 Task: Open Card Card0000000071 in Board Board0000000018 in Workspace WS0000000006 in Trello. Add Member ayush98111@gmail.com to Card Card0000000071 in Board Board0000000018 in Workspace WS0000000006 in Trello. Add Orange Label titled Label0000000071 to Card Card0000000071 in Board Board0000000018 in Workspace WS0000000006 in Trello. Add Checklist CL0000000071 to Card Card0000000071 in Board Board0000000018 in Workspace WS0000000006 in Trello. Add Dates with Start Date as Oct 01 2023 and Due Date as Oct 31 2023 to Card Card0000000071 in Board Board0000000018 in Workspace WS0000000006 in Trello
Action: Mouse moved to (392, 454)
Screenshot: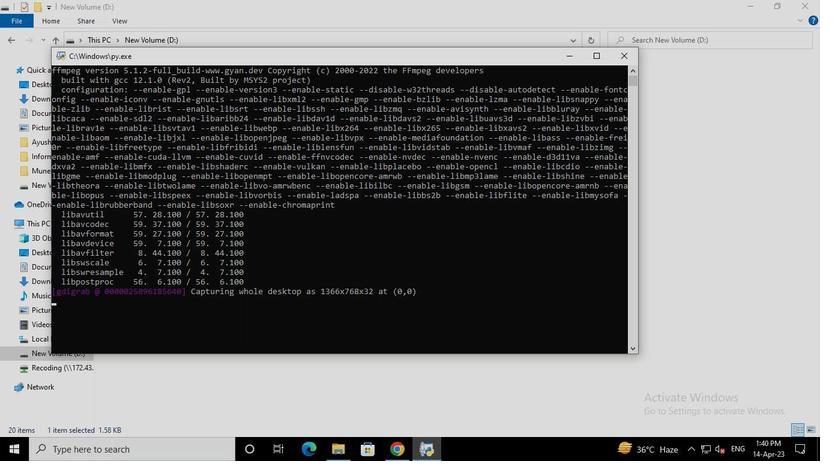 
Action: Mouse pressed left at (392, 454)
Screenshot: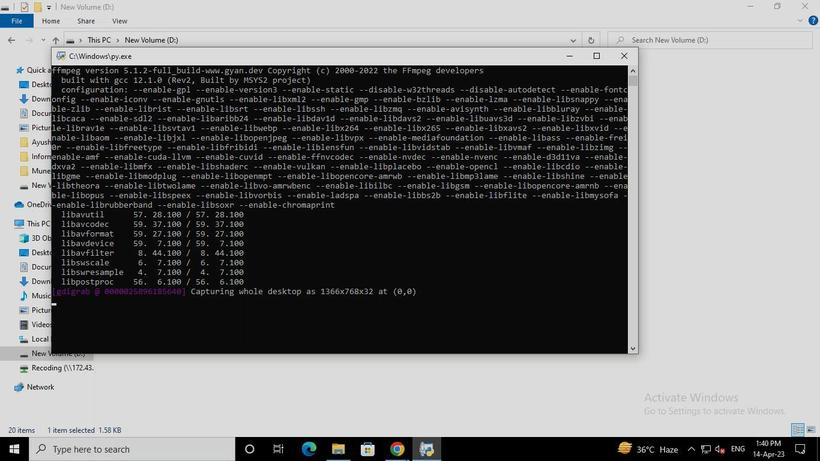
Action: Mouse moved to (406, 322)
Screenshot: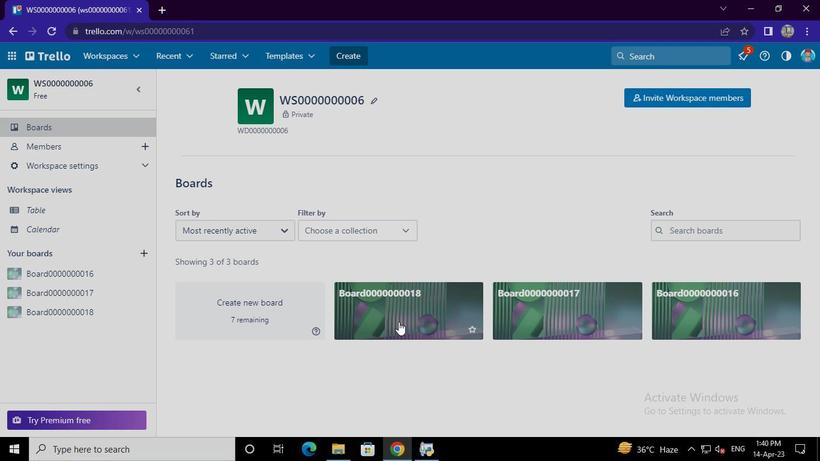 
Action: Mouse pressed left at (406, 322)
Screenshot: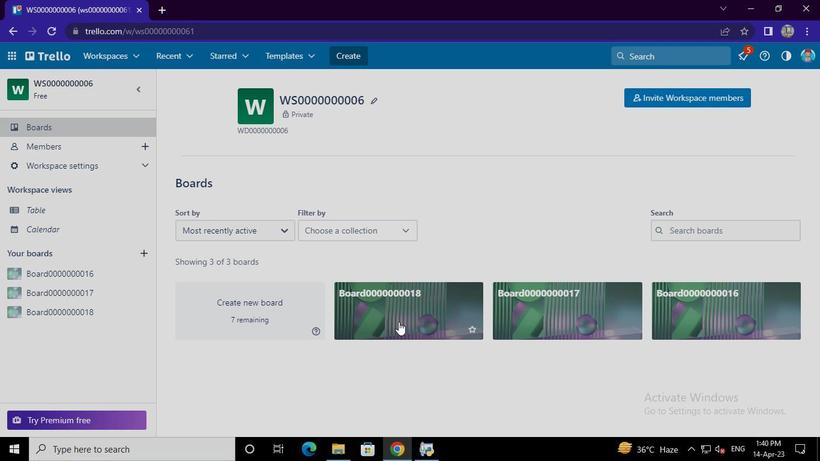 
Action: Mouse moved to (310, 343)
Screenshot: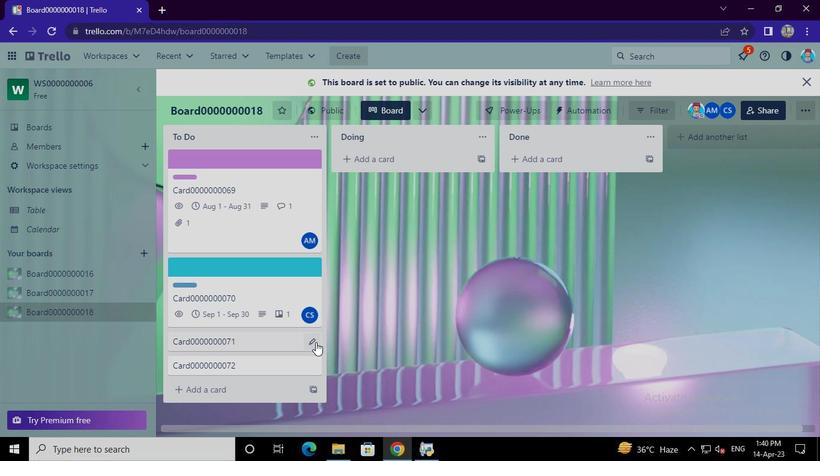 
Action: Mouse pressed left at (310, 343)
Screenshot: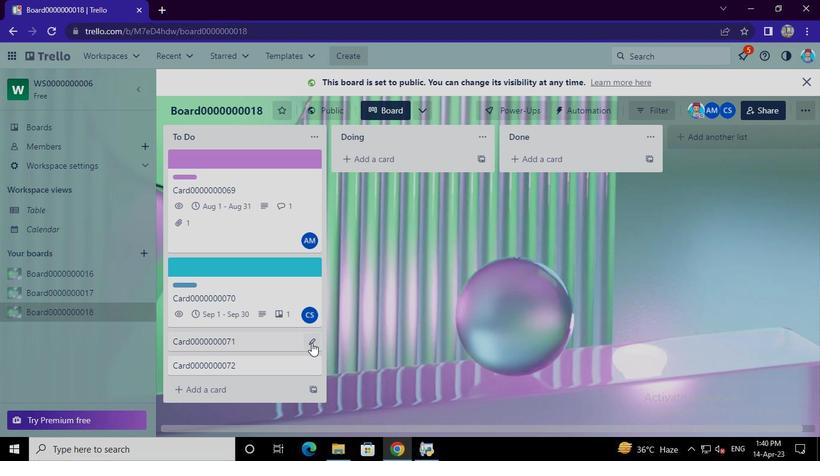 
Action: Mouse moved to (356, 253)
Screenshot: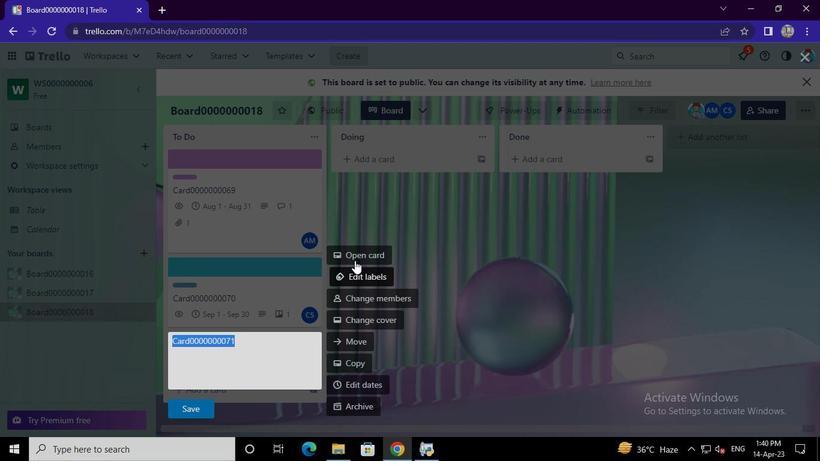 
Action: Mouse pressed left at (356, 253)
Screenshot: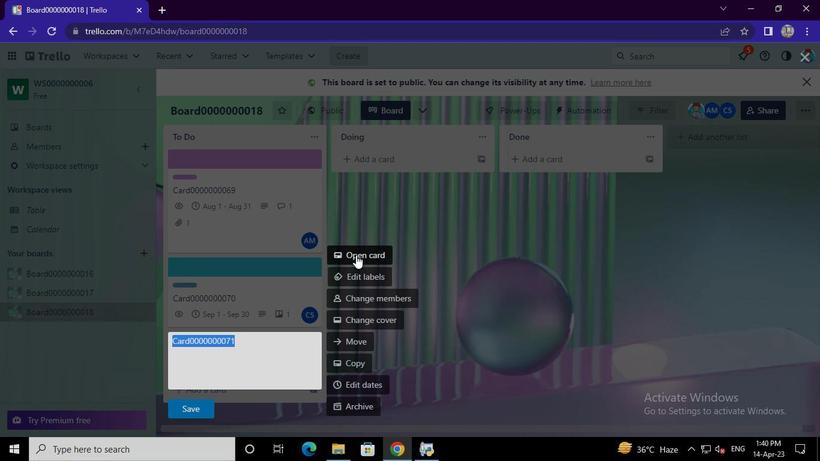 
Action: Mouse moved to (546, 185)
Screenshot: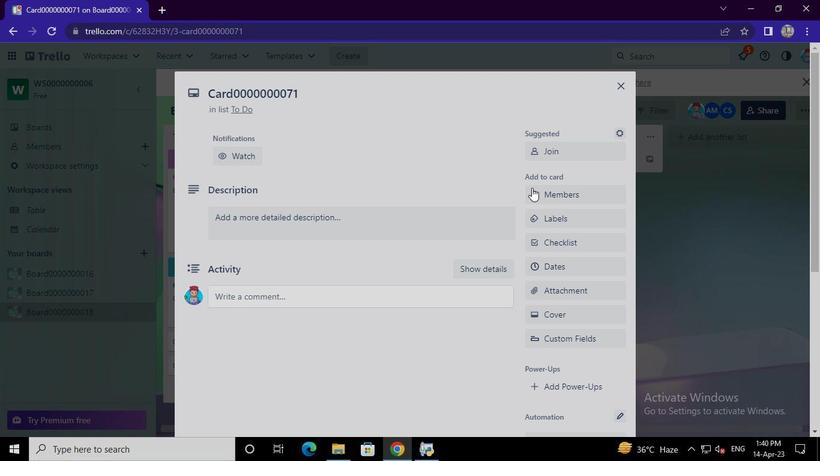 
Action: Mouse pressed left at (546, 185)
Screenshot: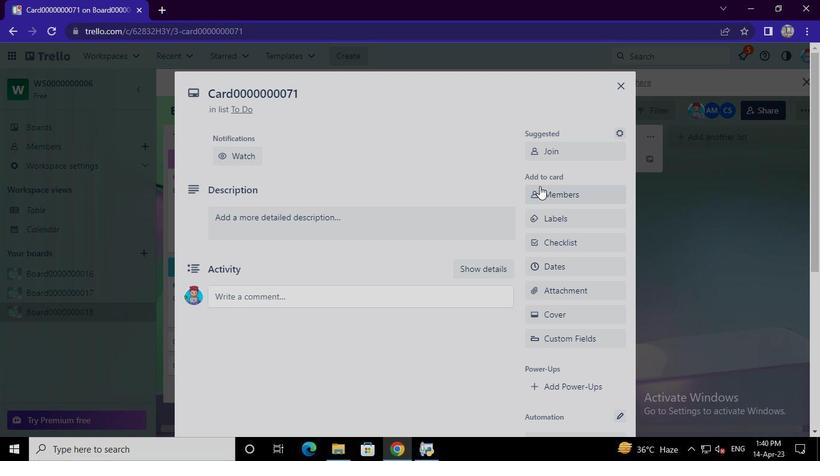 
Action: Mouse moved to (552, 245)
Screenshot: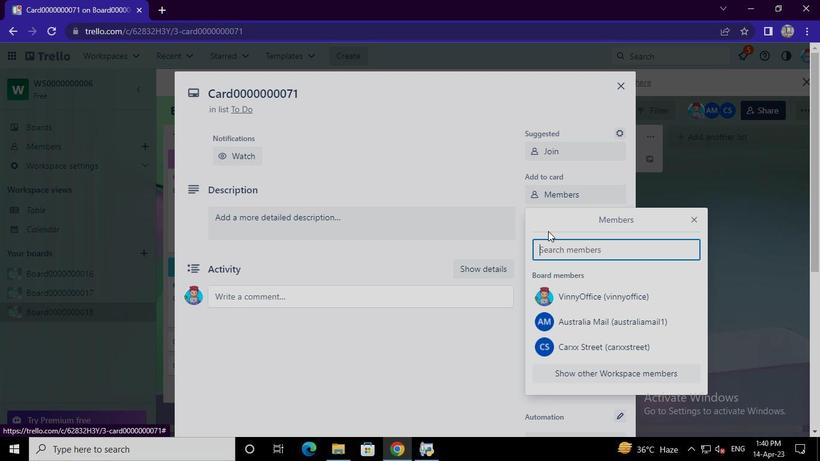 
Action: Mouse pressed left at (552, 245)
Screenshot: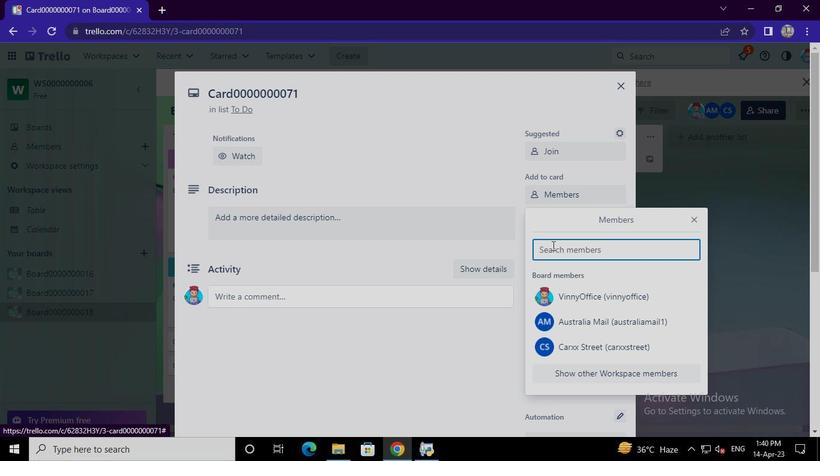 
Action: Mouse moved to (561, 240)
Screenshot: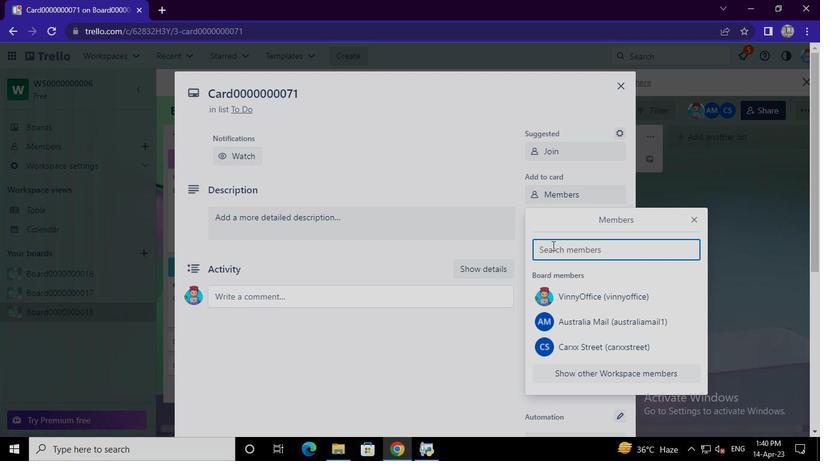 
Action: Keyboard Key.shift
Screenshot: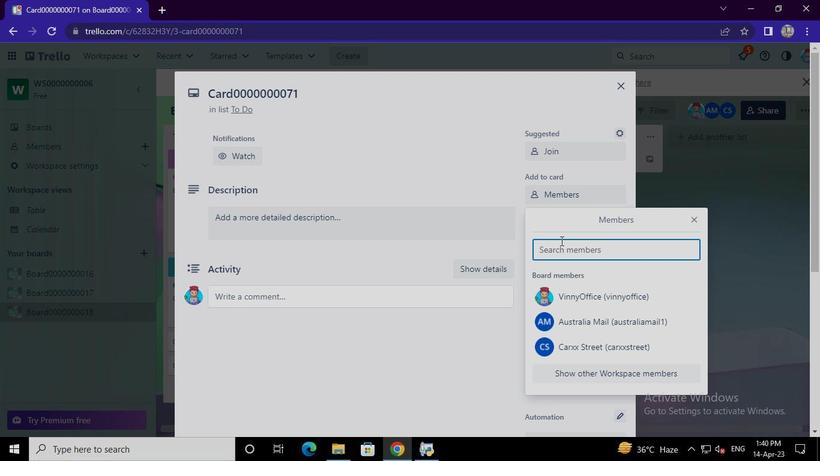 
Action: Keyboard A
Screenshot: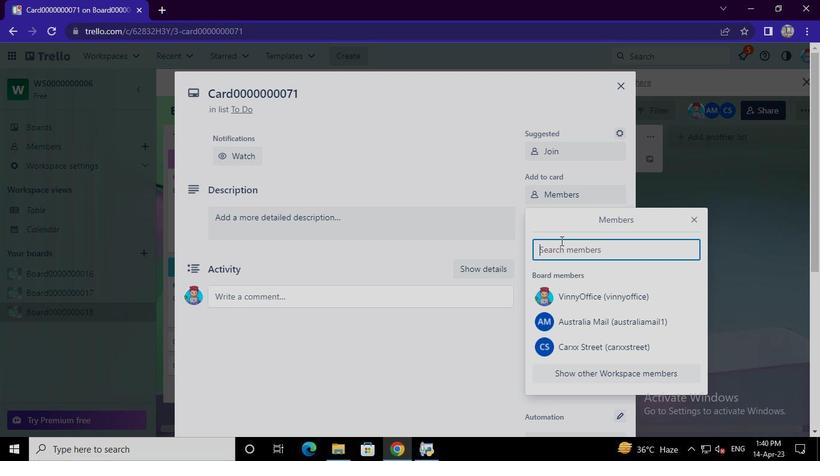 
Action: Keyboard y
Screenshot: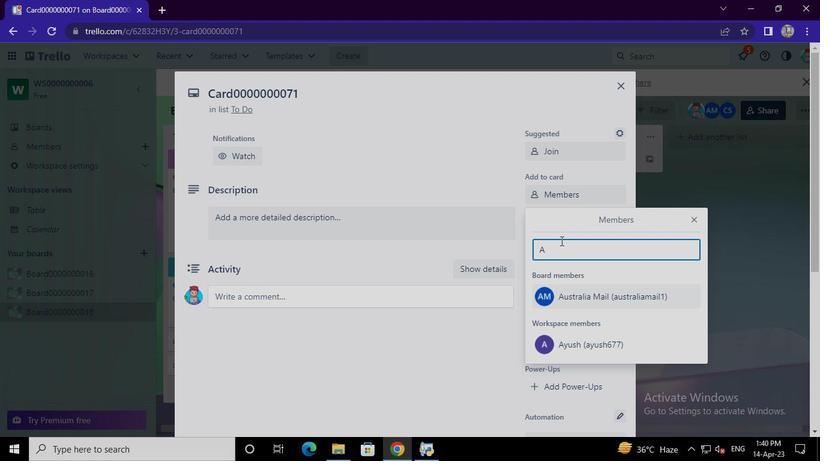 
Action: Keyboard u
Screenshot: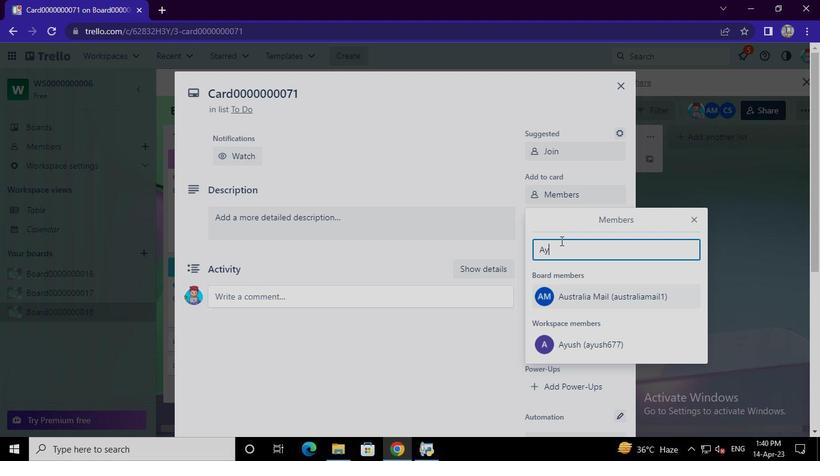
Action: Keyboard s
Screenshot: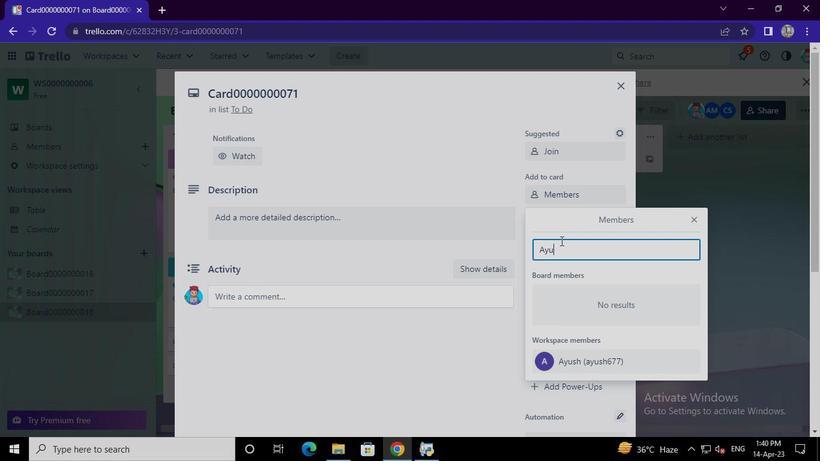 
Action: Keyboard h
Screenshot: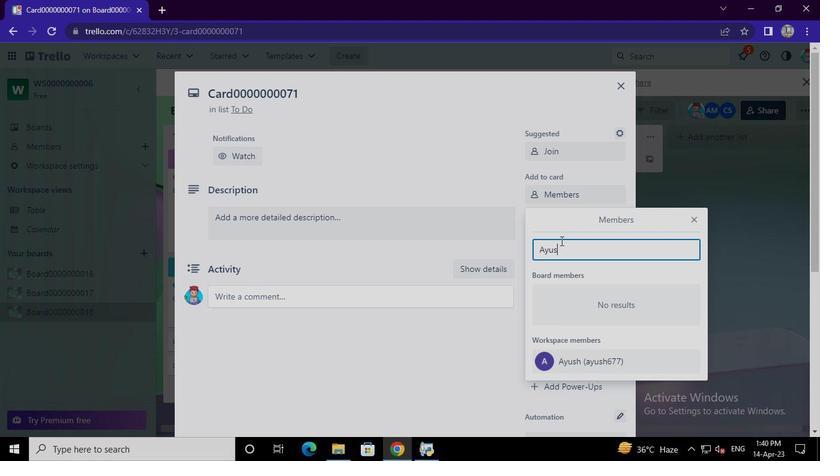 
Action: Keyboard <105>
Screenshot: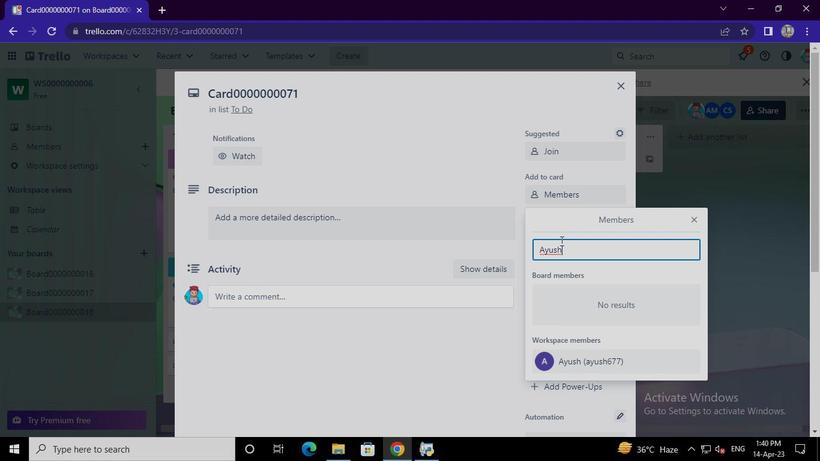 
Action: Keyboard <104>
Screenshot: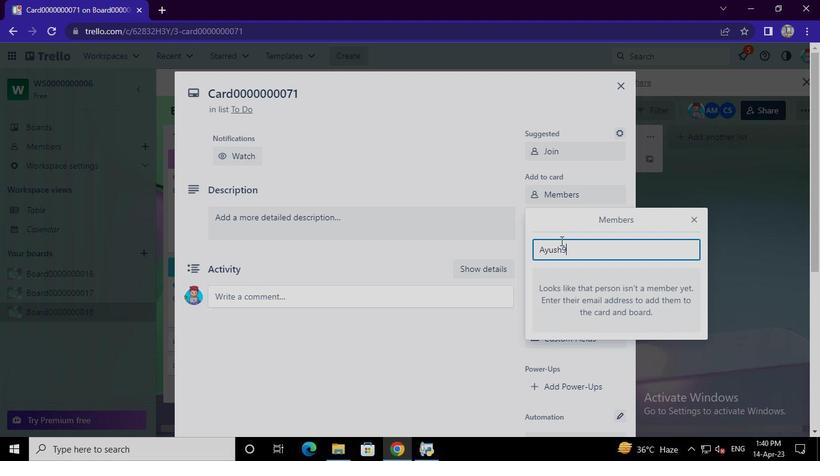 
Action: Keyboard <97>
Screenshot: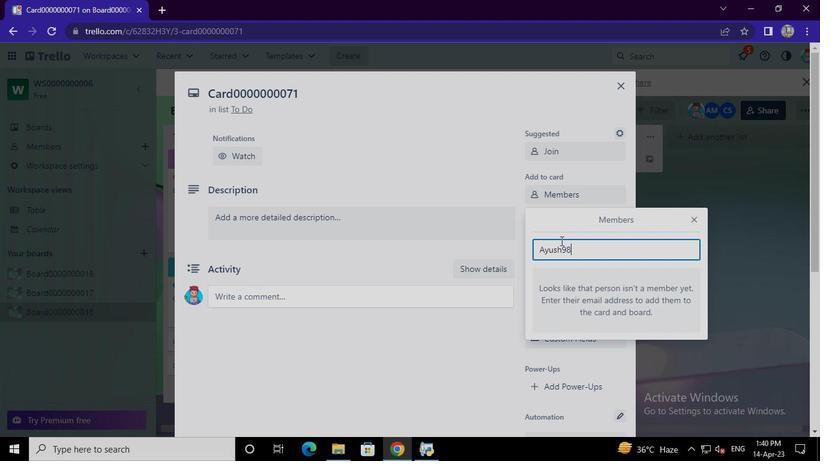 
Action: Keyboard <97>
Screenshot: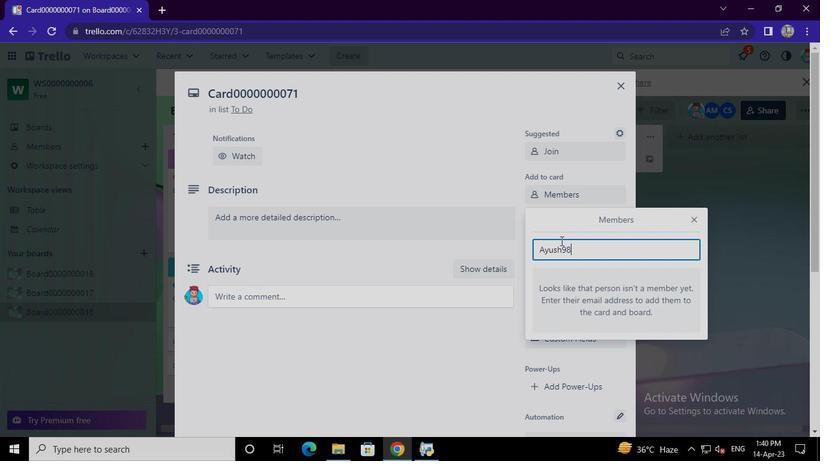
Action: Keyboard <97>
Screenshot: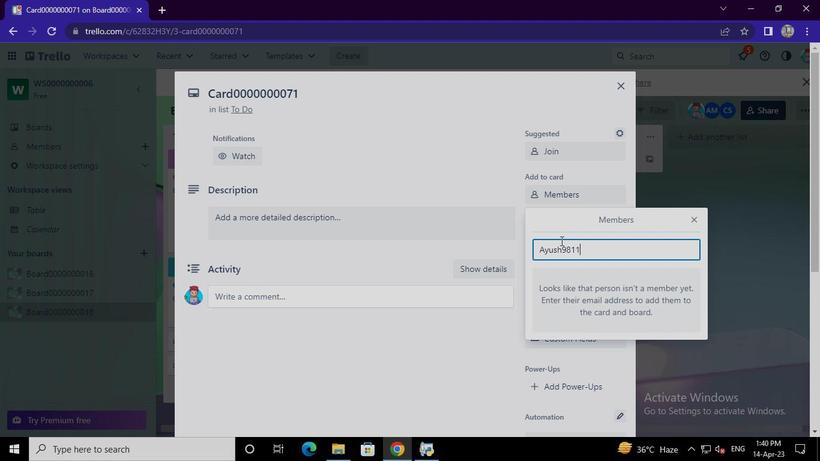 
Action: Keyboard Key.shift
Screenshot: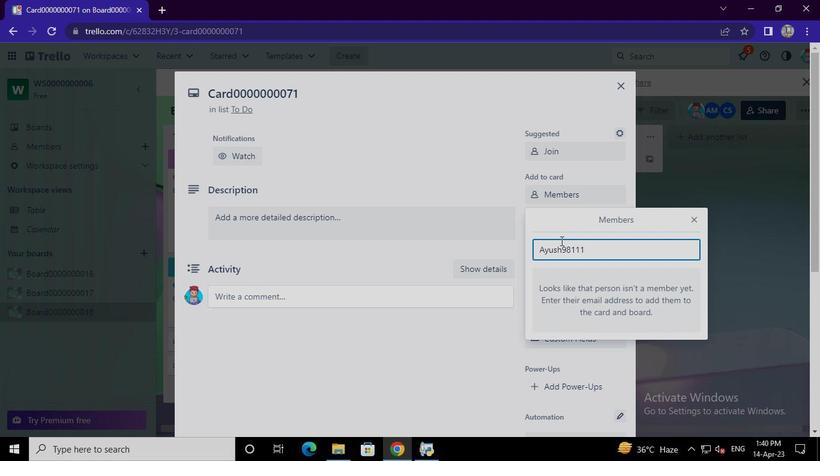 
Action: Keyboard @
Screenshot: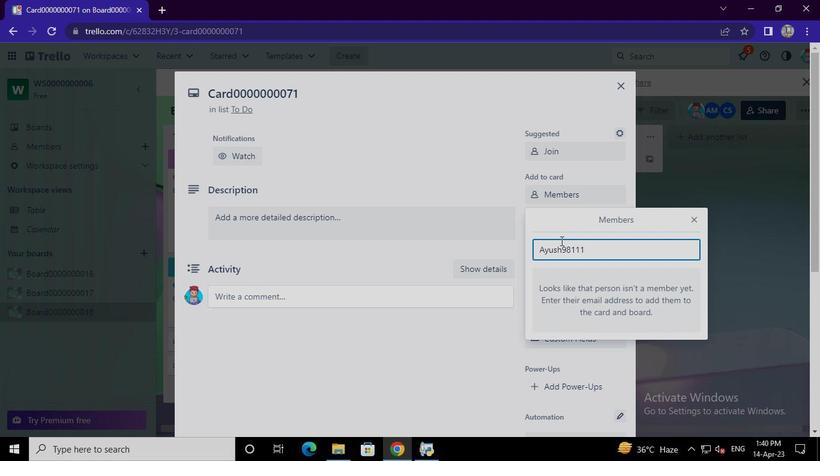 
Action: Keyboard g
Screenshot: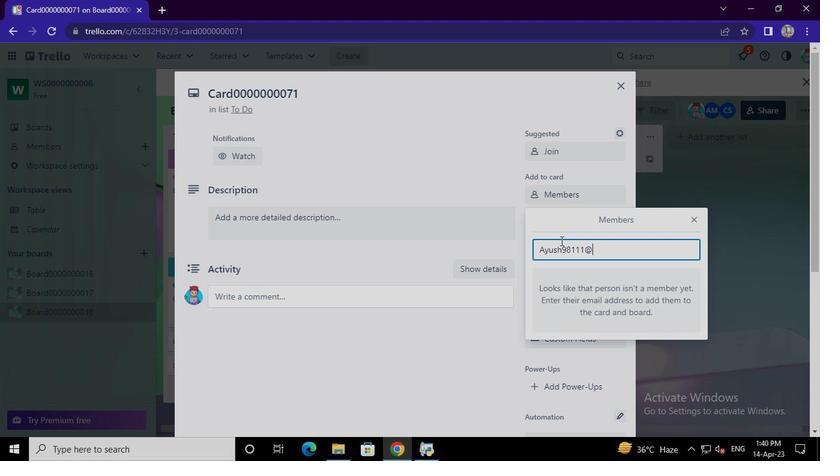 
Action: Keyboard m
Screenshot: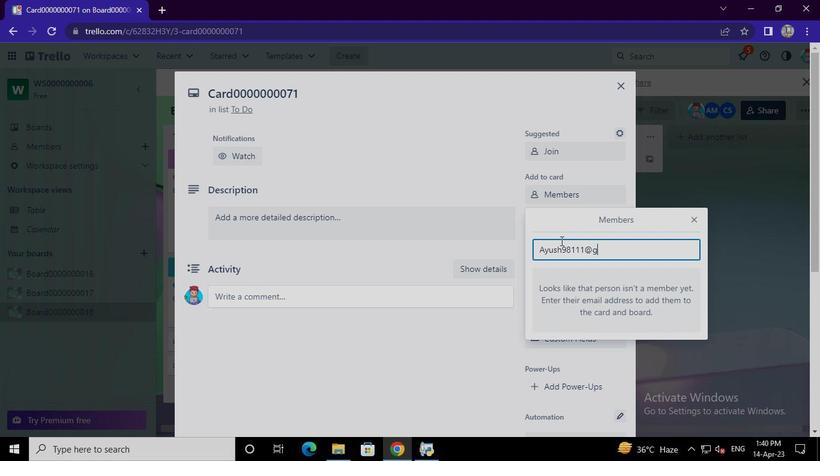 
Action: Keyboard a
Screenshot: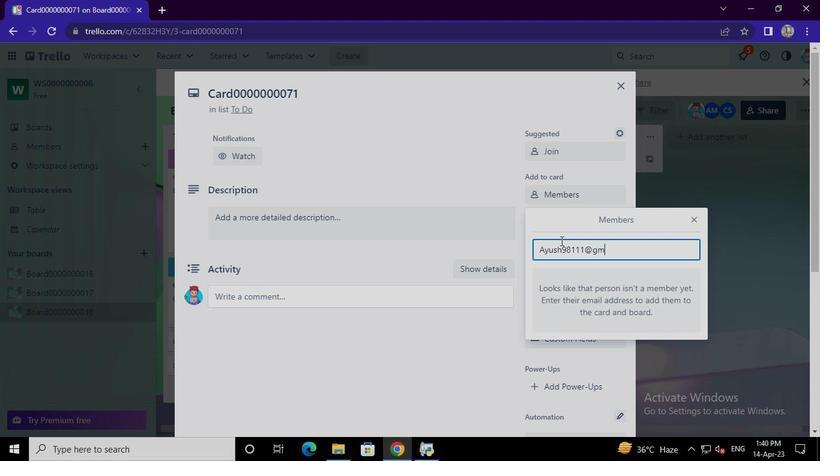 
Action: Keyboard i
Screenshot: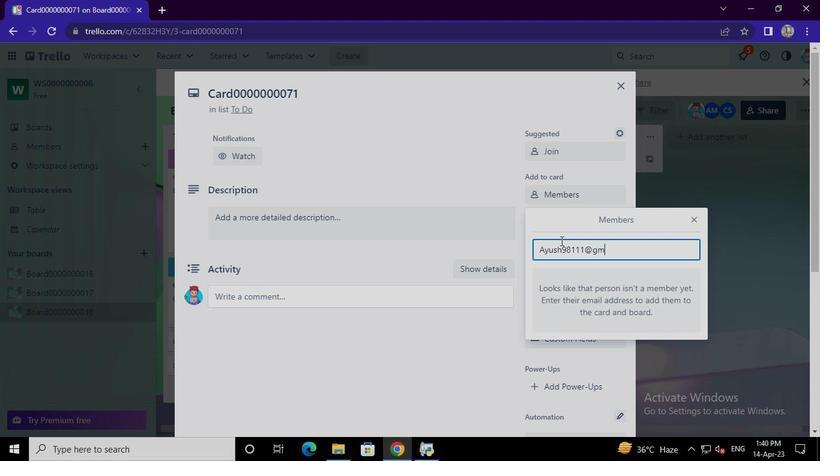 
Action: Keyboard l
Screenshot: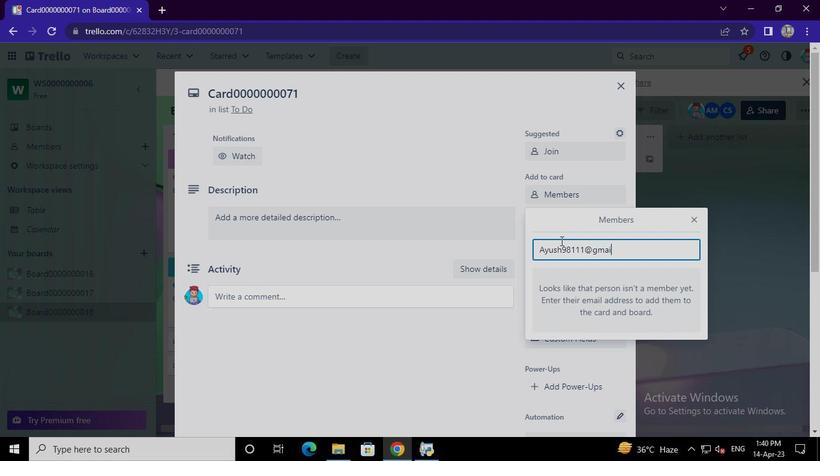 
Action: Keyboard .
Screenshot: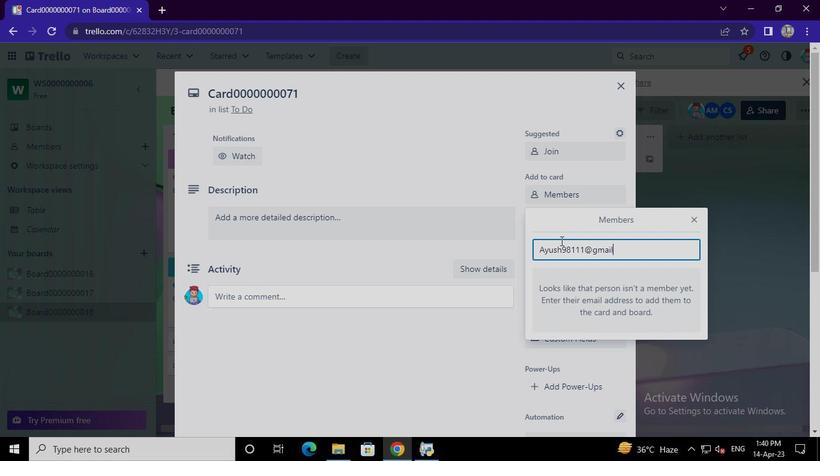 
Action: Keyboard c
Screenshot: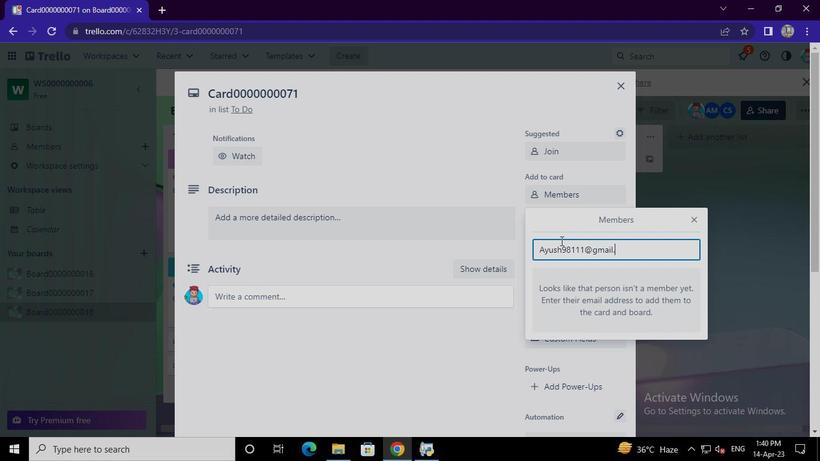 
Action: Keyboard o
Screenshot: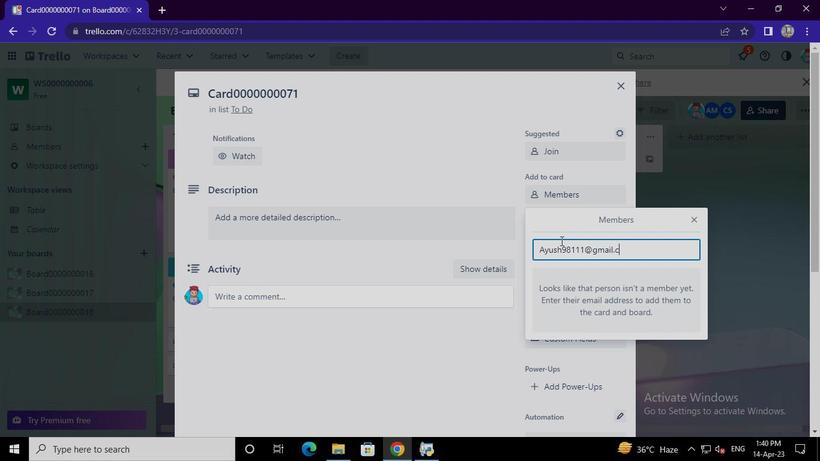 
Action: Keyboard m
Screenshot: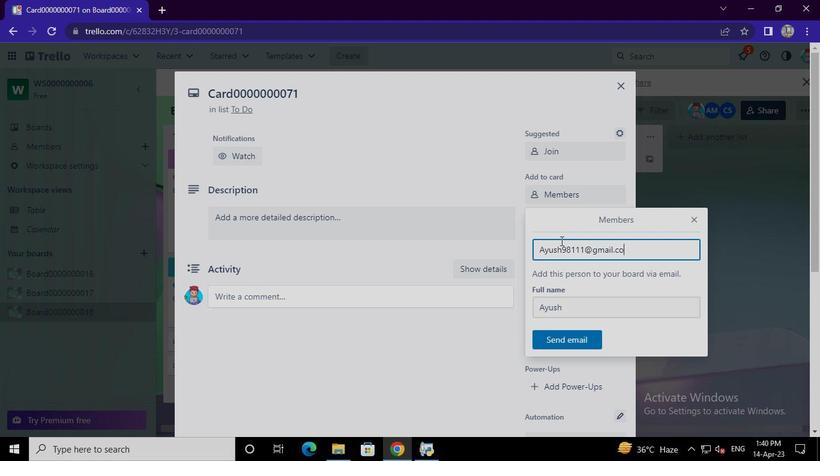 
Action: Mouse moved to (572, 336)
Screenshot: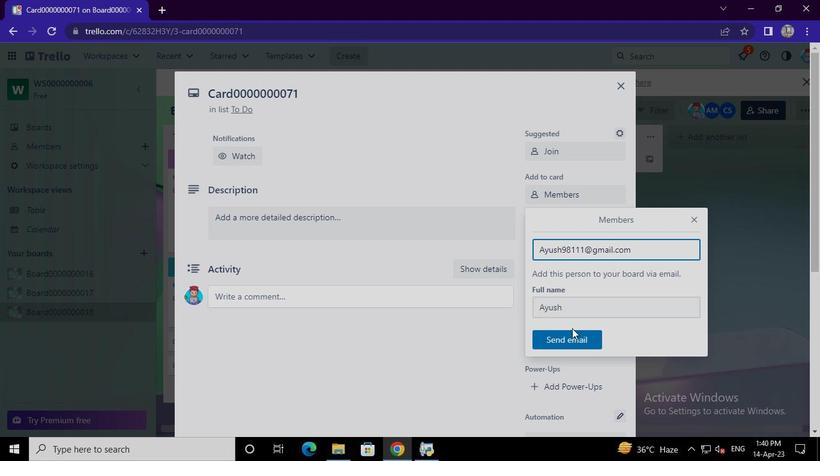 
Action: Mouse pressed left at (572, 336)
Screenshot: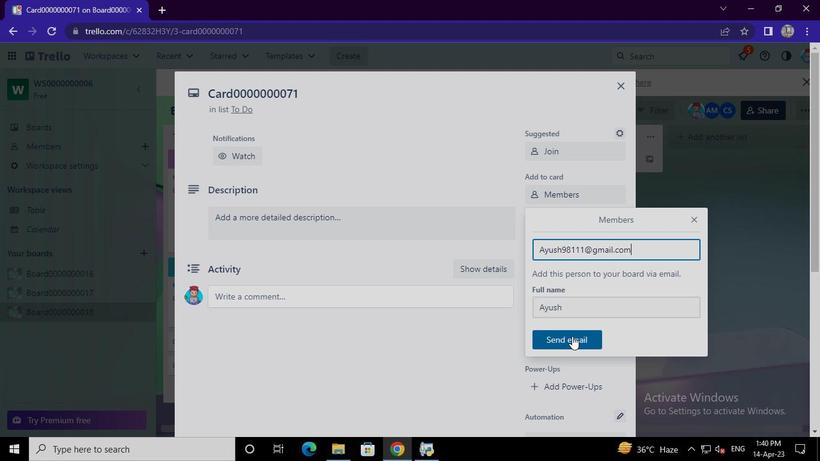
Action: Mouse moved to (563, 224)
Screenshot: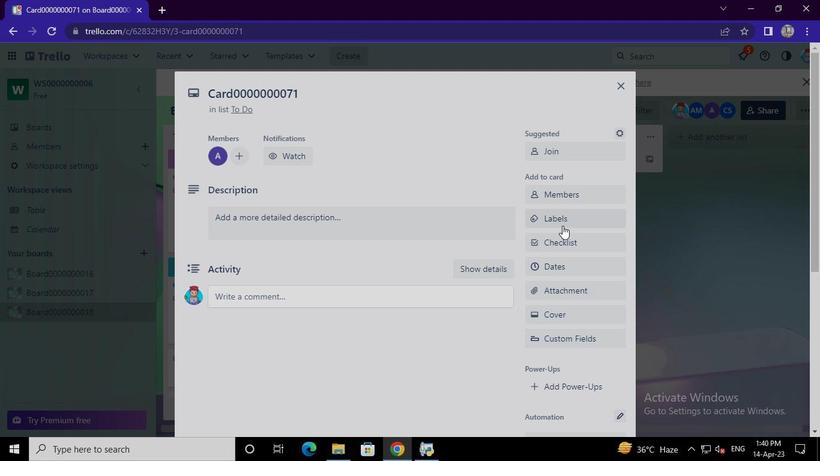 
Action: Mouse pressed left at (563, 224)
Screenshot: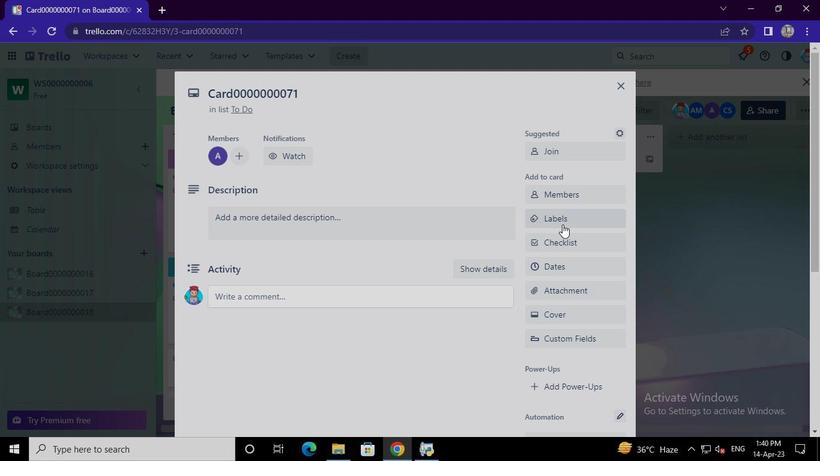 
Action: Mouse moved to (566, 114)
Screenshot: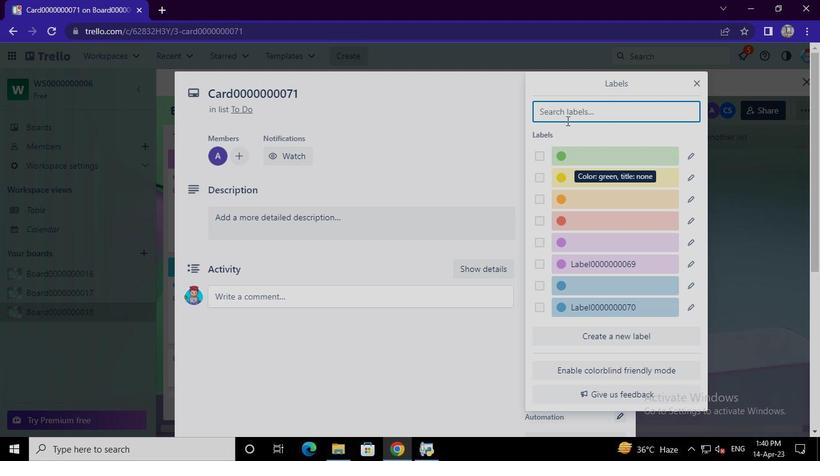 
Action: Mouse pressed left at (566, 114)
Screenshot: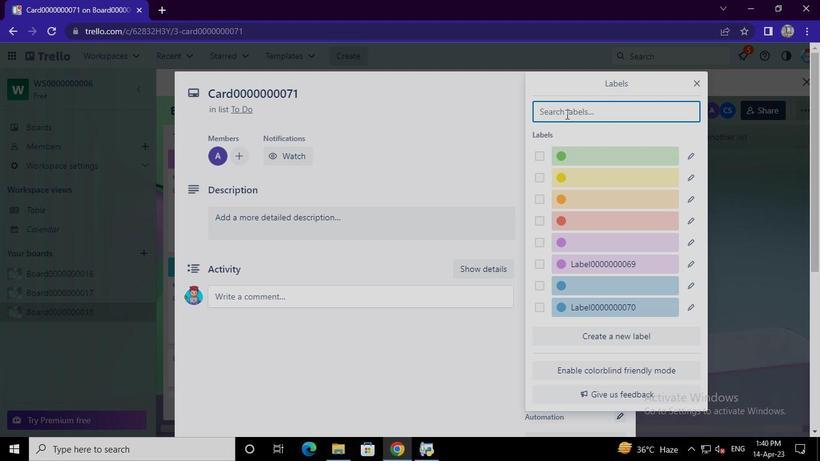 
Action: Keyboard Key.shift
Screenshot: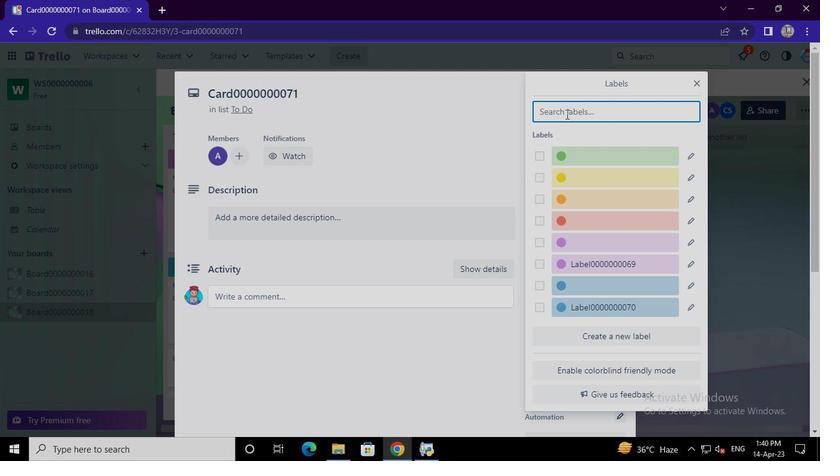 
Action: Keyboard L
Screenshot: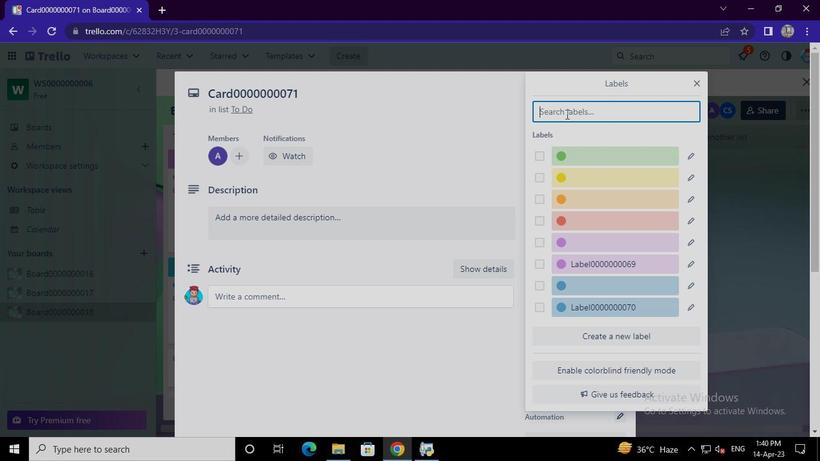 
Action: Keyboard a
Screenshot: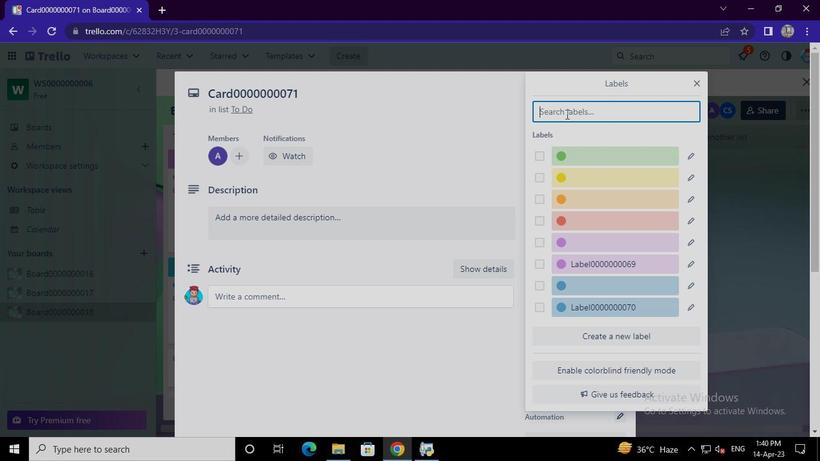 
Action: Keyboard b
Screenshot: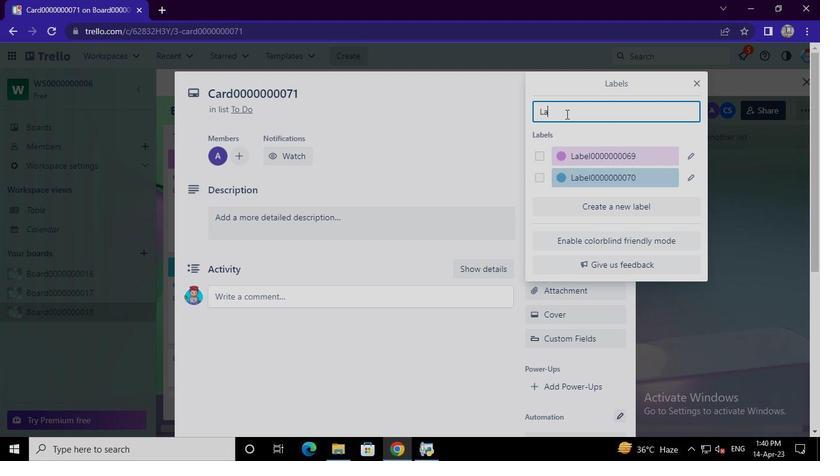 
Action: Keyboard e
Screenshot: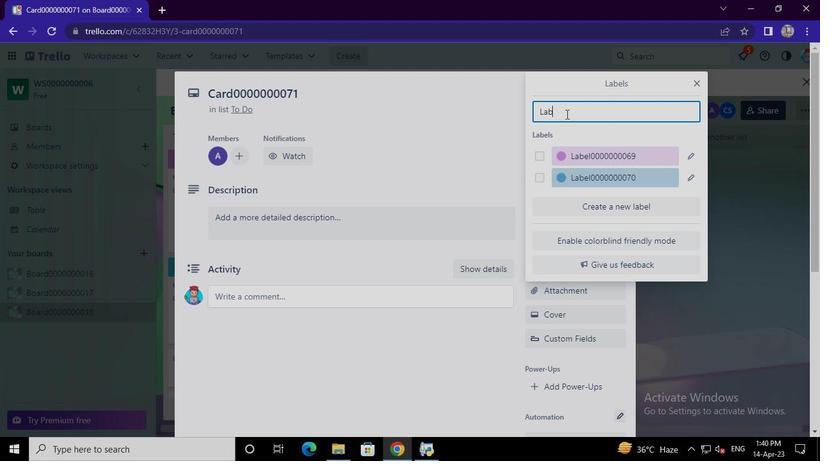 
Action: Keyboard l
Screenshot: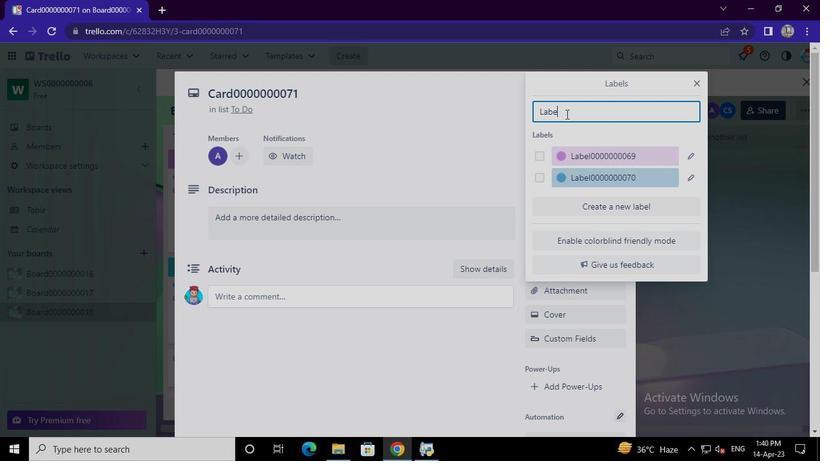 
Action: Keyboard <96>
Screenshot: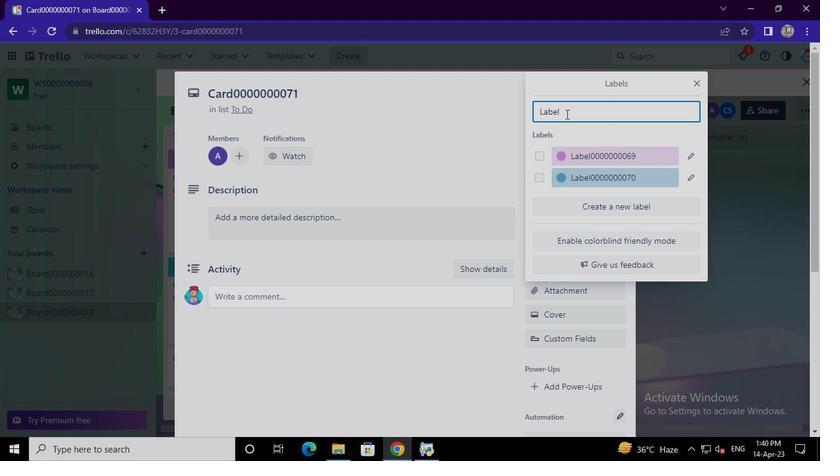
Action: Keyboard <96>
Screenshot: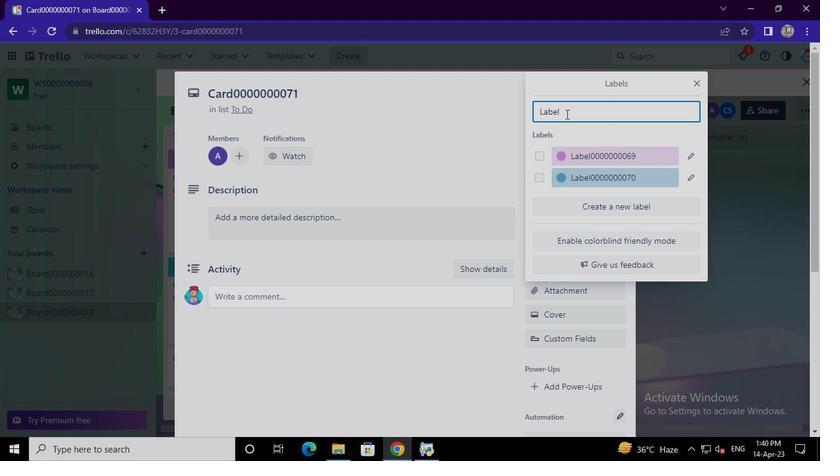 
Action: Keyboard <96>
Screenshot: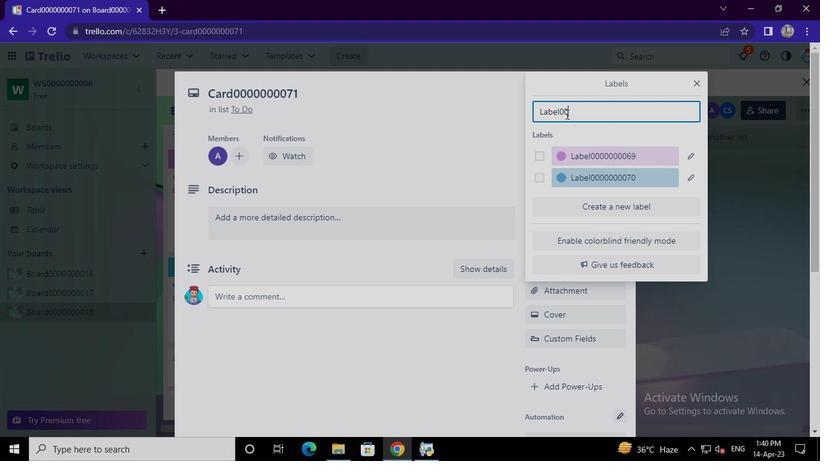 
Action: Keyboard <96>
Screenshot: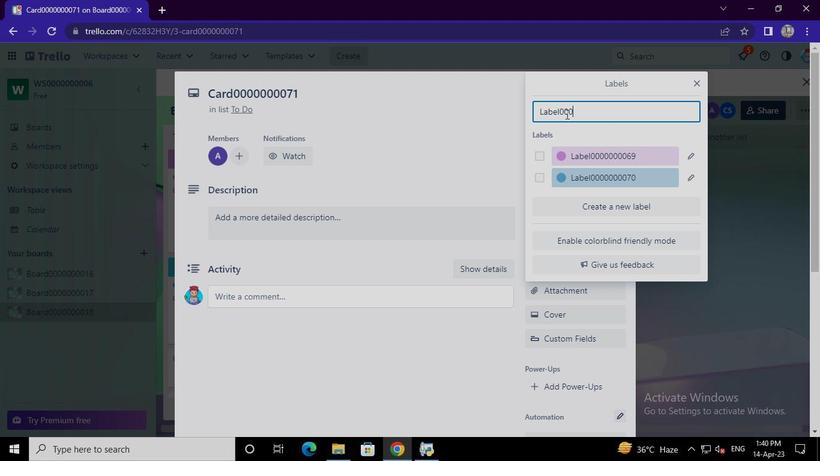 
Action: Keyboard <96>
Screenshot: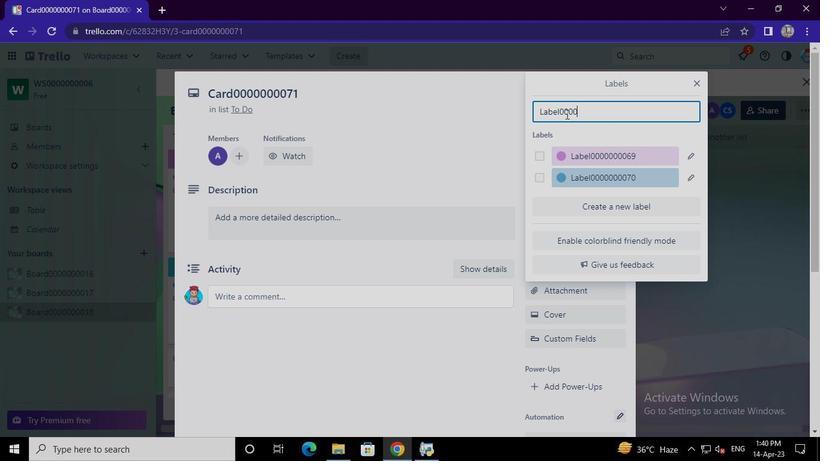 
Action: Keyboard <96>
Screenshot: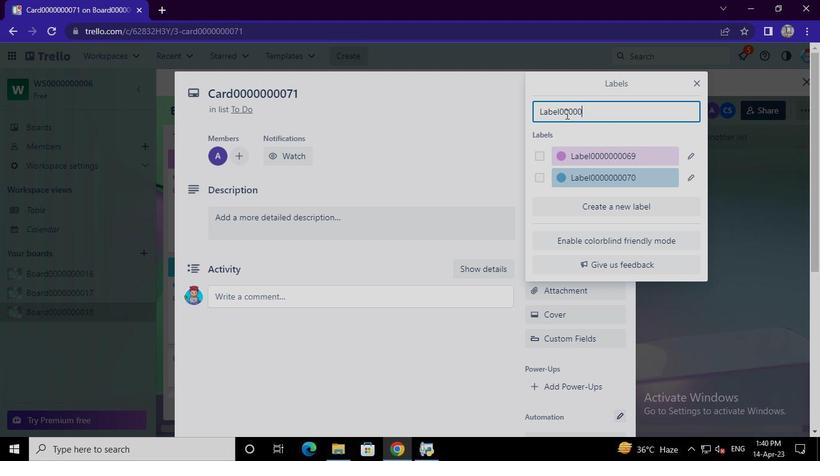 
Action: Keyboard <96>
Screenshot: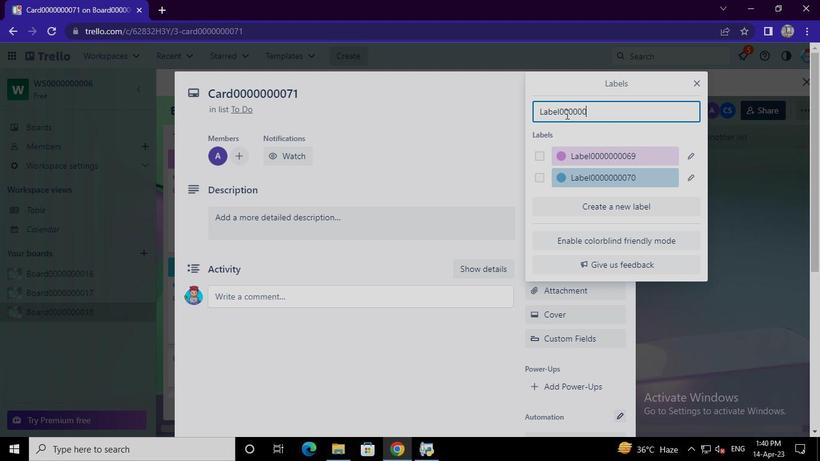 
Action: Keyboard <96>
Screenshot: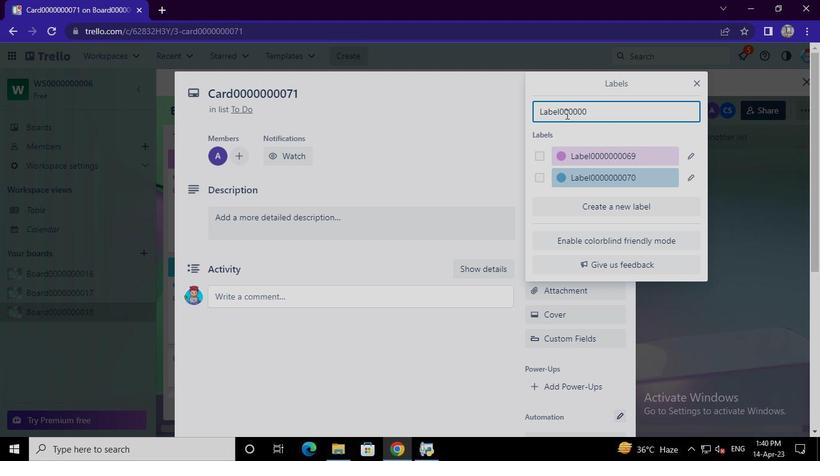 
Action: Keyboard <103>
Screenshot: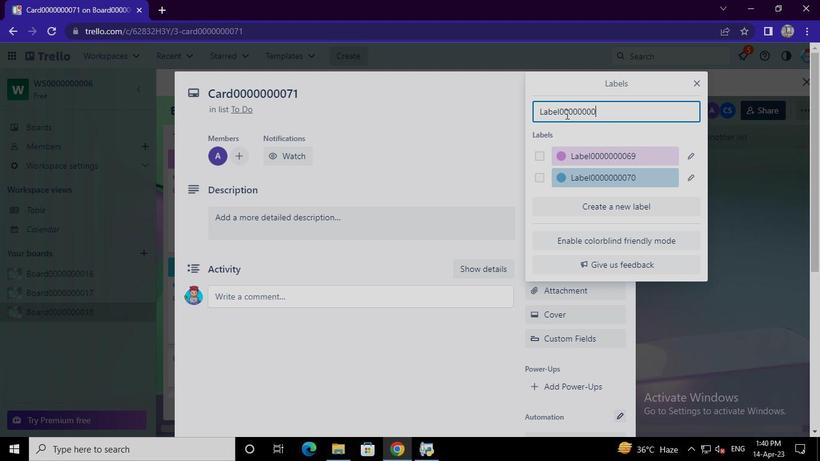 
Action: Keyboard <97>
Screenshot: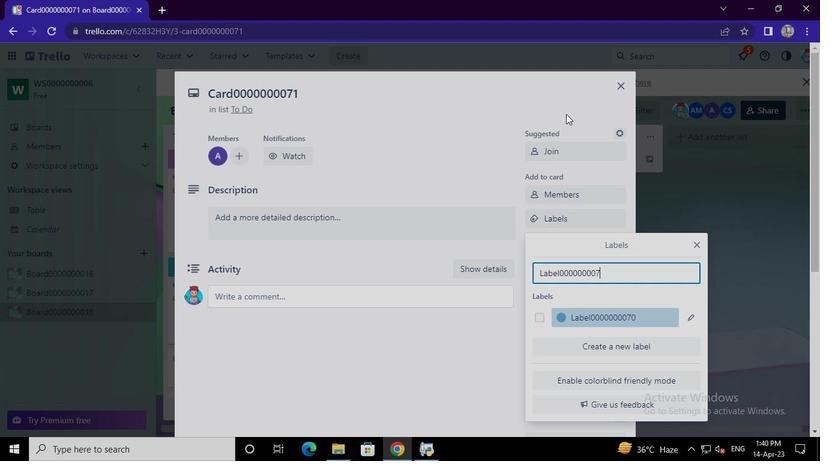 
Action: Mouse moved to (609, 322)
Screenshot: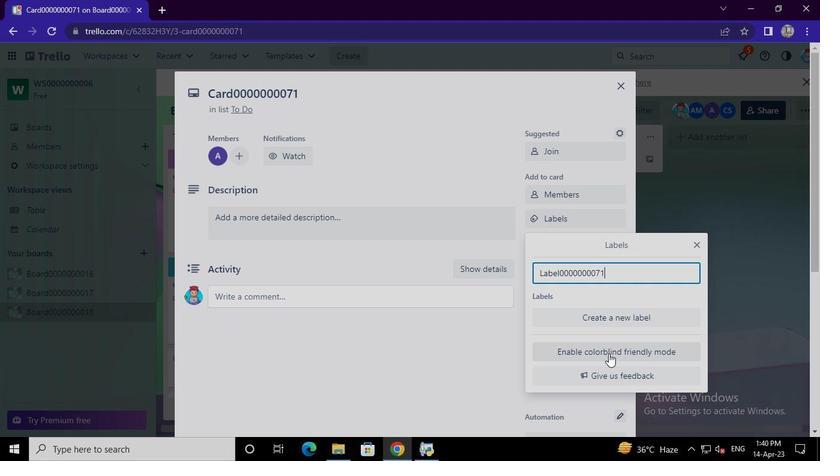
Action: Mouse pressed left at (609, 322)
Screenshot: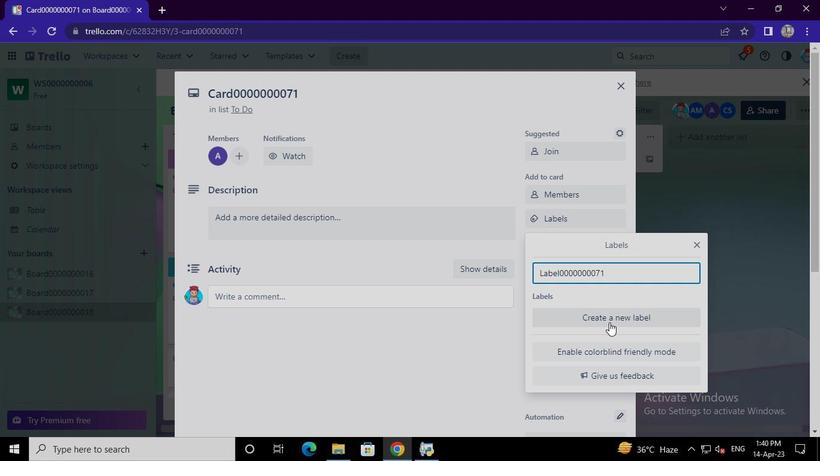 
Action: Mouse moved to (615, 259)
Screenshot: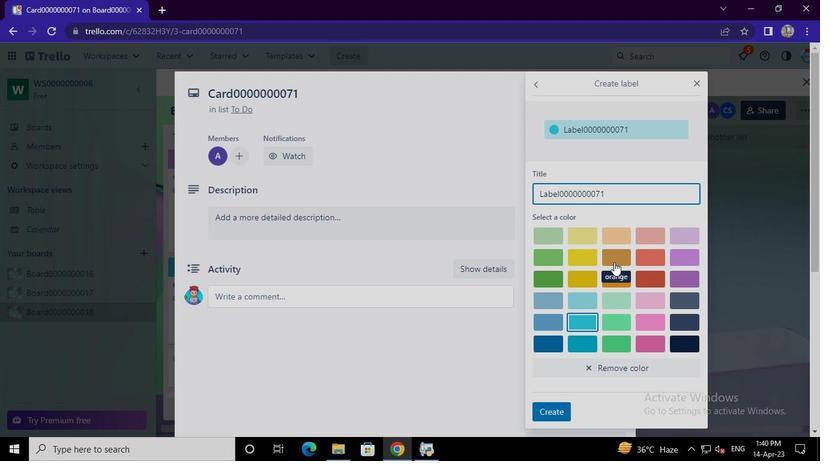 
Action: Mouse pressed left at (615, 259)
Screenshot: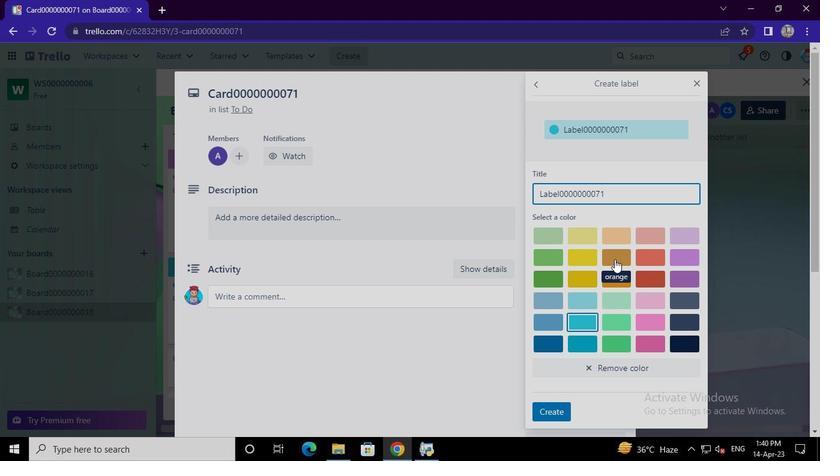 
Action: Mouse moved to (561, 405)
Screenshot: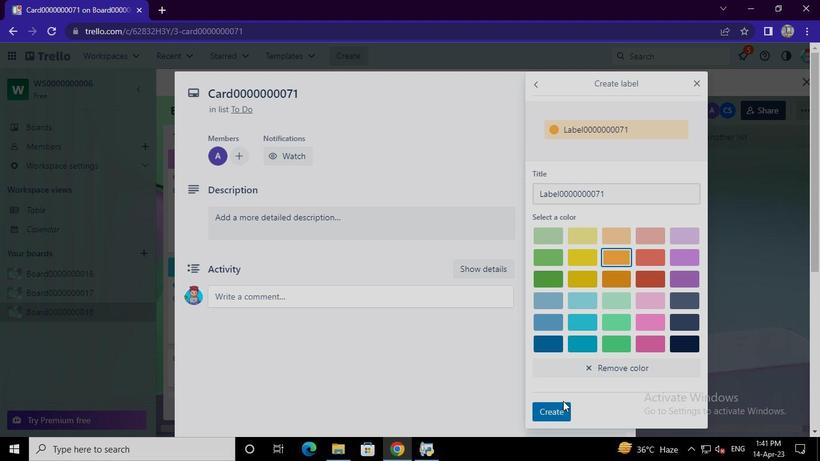 
Action: Mouse pressed left at (561, 405)
Screenshot: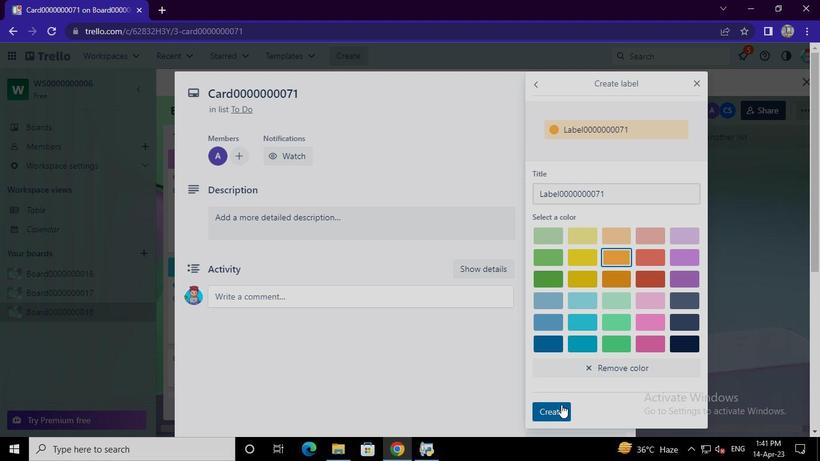 
Action: Mouse moved to (475, 176)
Screenshot: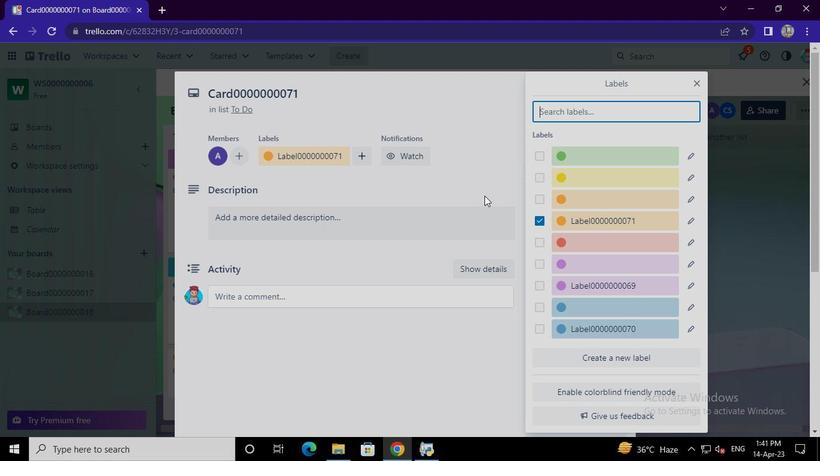 
Action: Mouse pressed left at (475, 176)
Screenshot: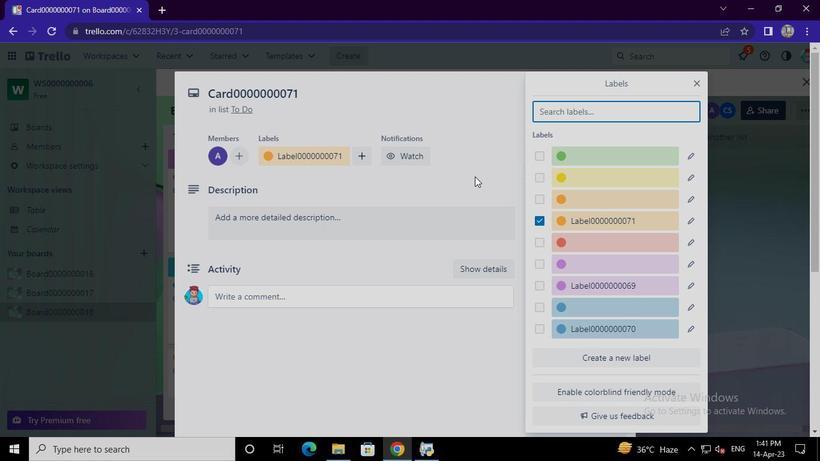
Action: Mouse moved to (541, 239)
Screenshot: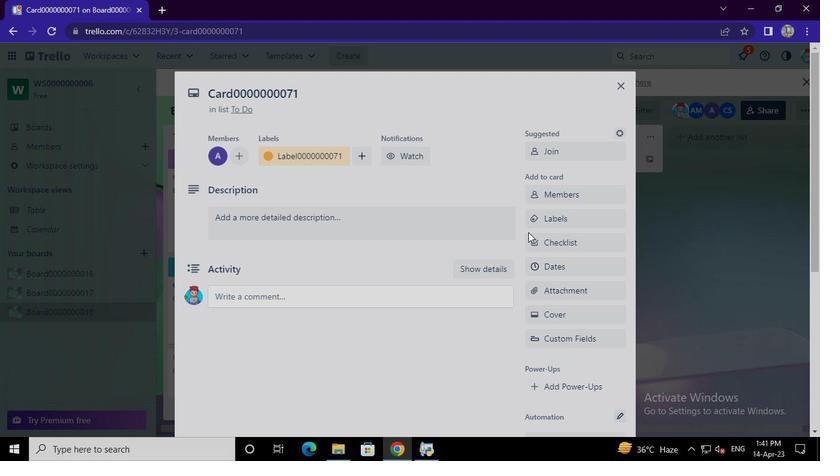 
Action: Mouse pressed left at (541, 239)
Screenshot: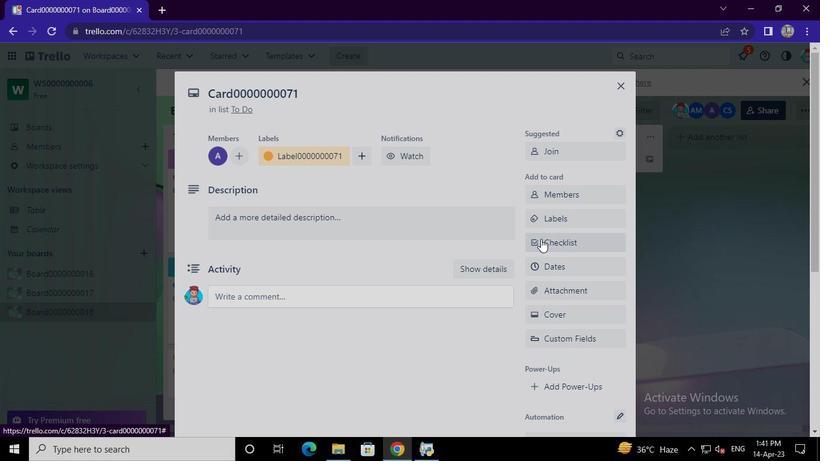 
Action: Mouse moved to (578, 314)
Screenshot: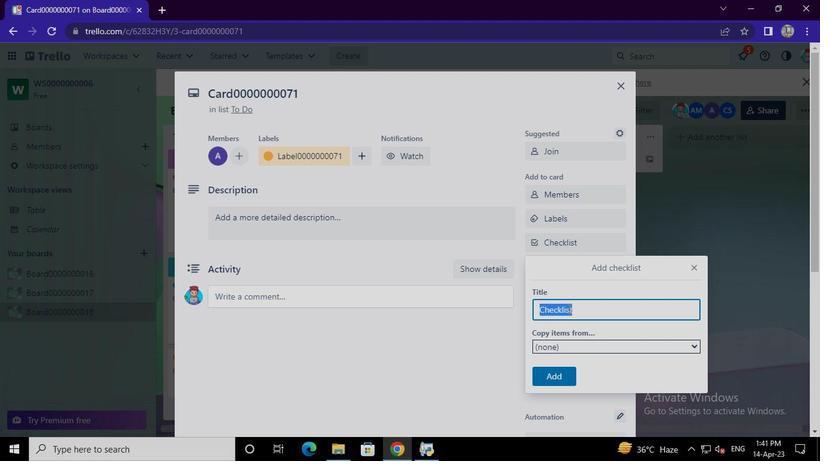 
Action: Mouse pressed left at (578, 314)
Screenshot: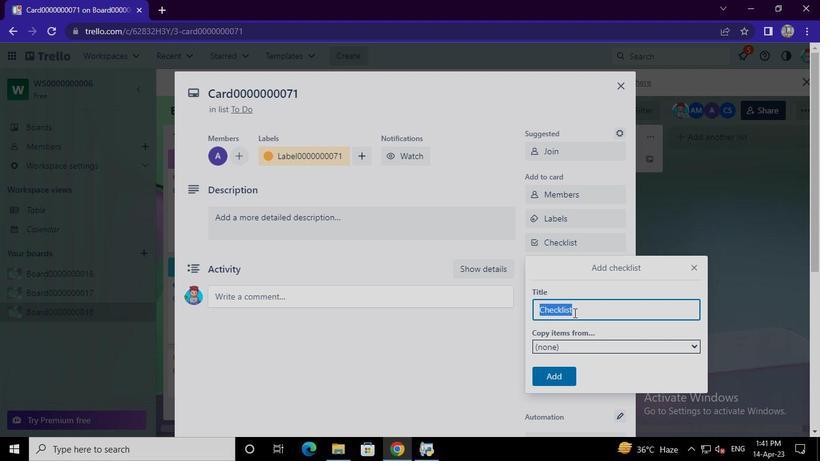
Action: Mouse moved to (578, 314)
Screenshot: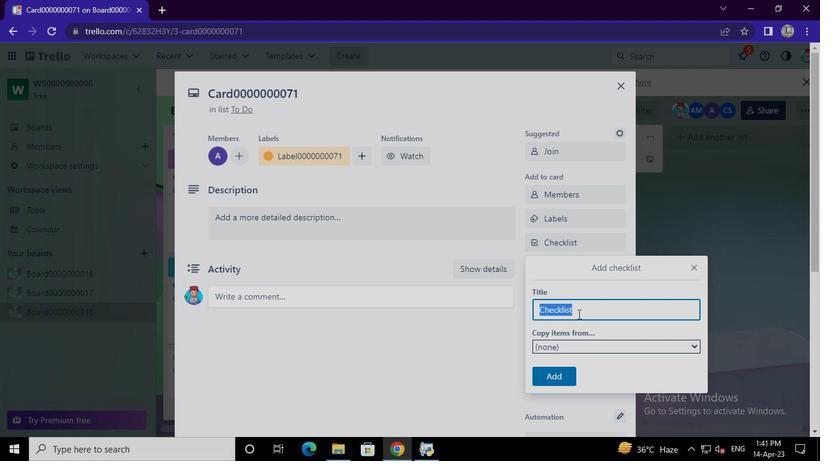 
Action: Keyboard Key.backspace
Screenshot: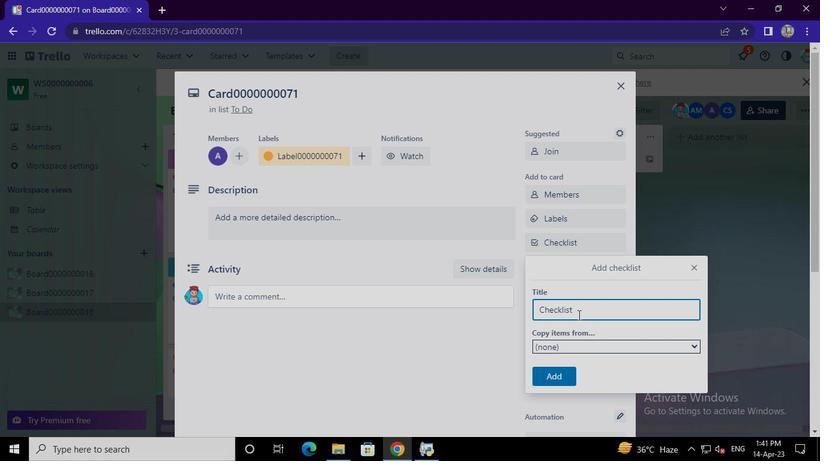 
Action: Keyboard Key.backspace
Screenshot: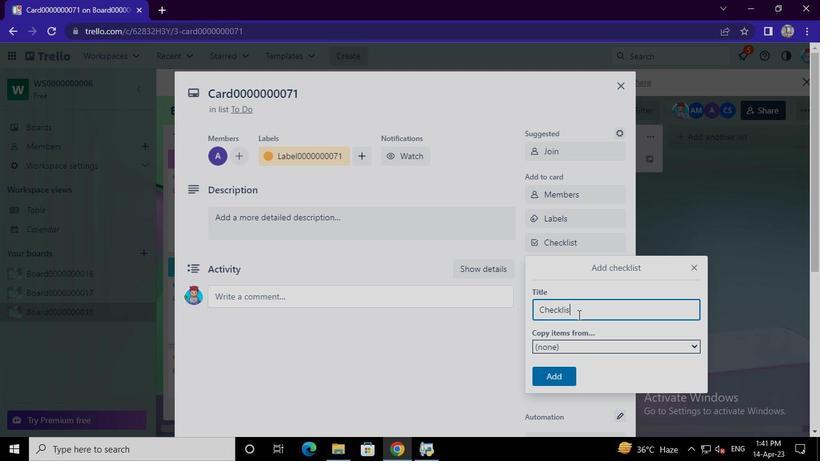
Action: Keyboard Key.backspace
Screenshot: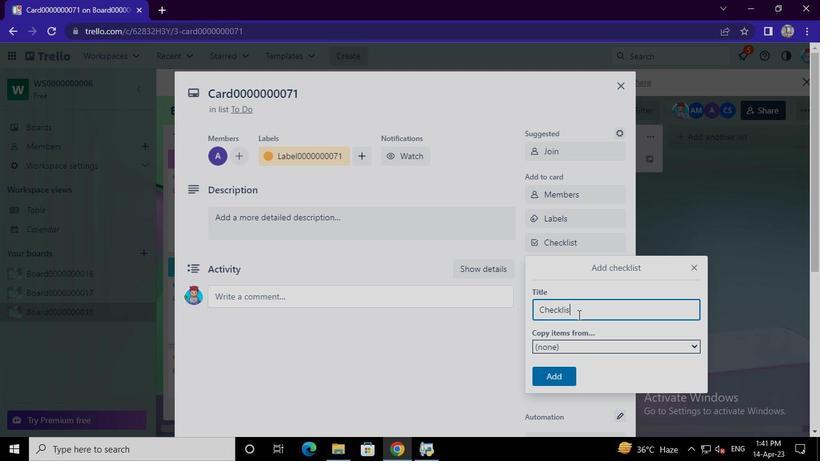 
Action: Keyboard Key.backspace
Screenshot: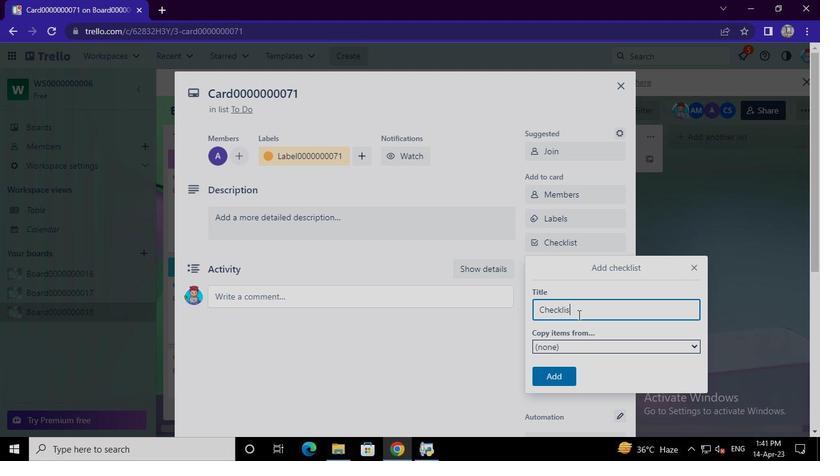 
Action: Keyboard Key.backspace
Screenshot: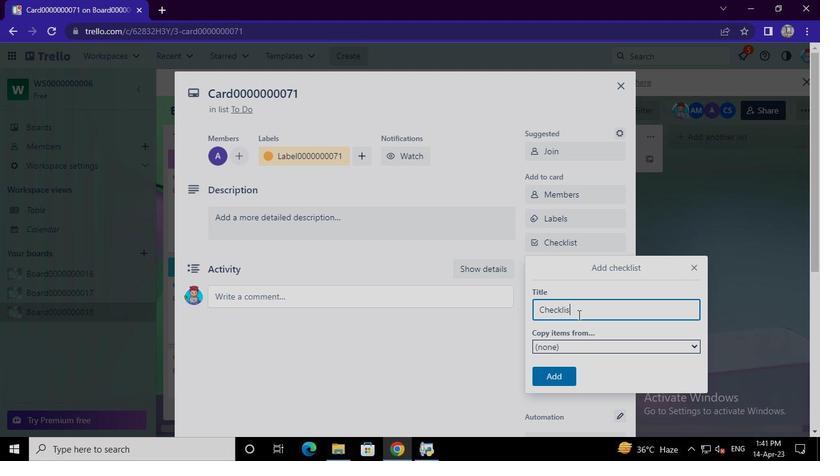 
Action: Keyboard Key.backspace
Screenshot: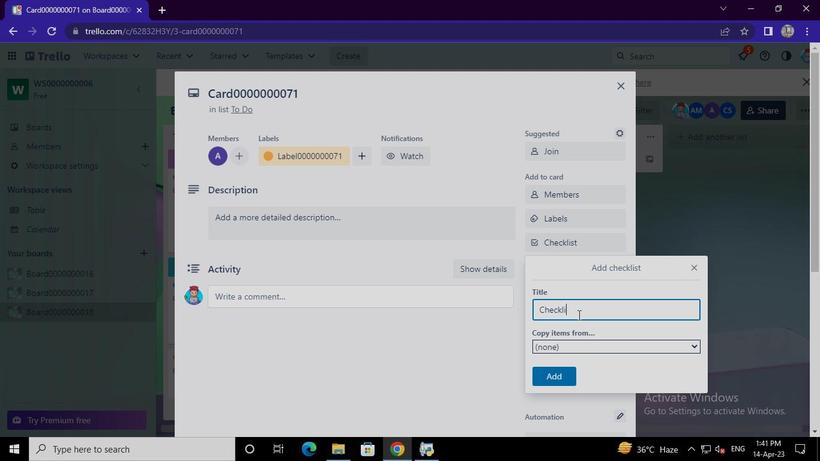 
Action: Keyboard Key.backspace
Screenshot: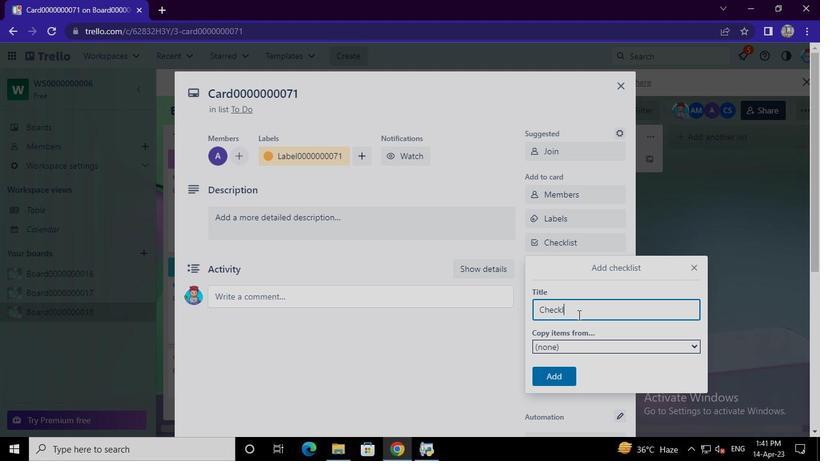 
Action: Keyboard Key.backspace
Screenshot: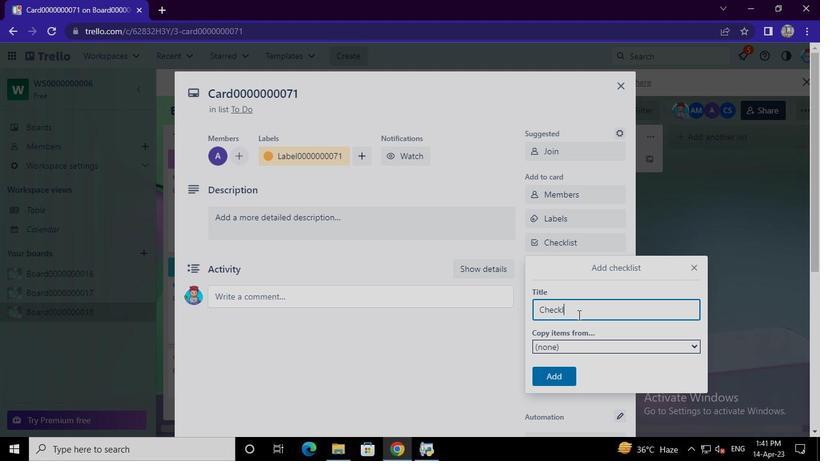 
Action: Keyboard Key.backspace
Screenshot: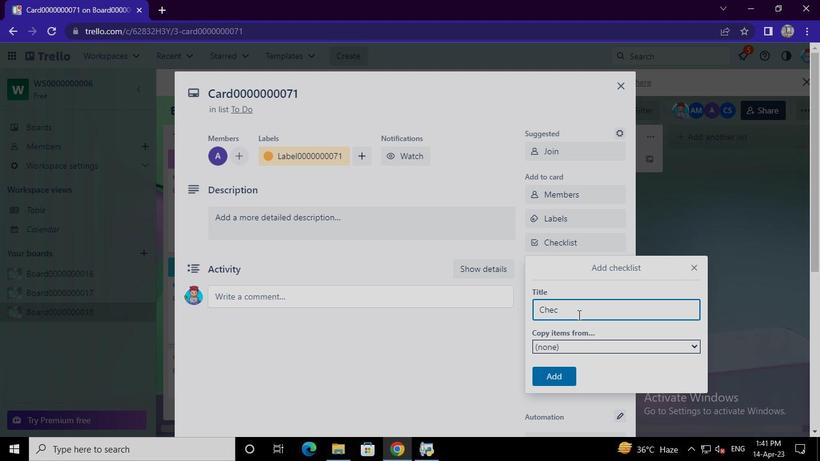 
Action: Keyboard Key.backspace
Screenshot: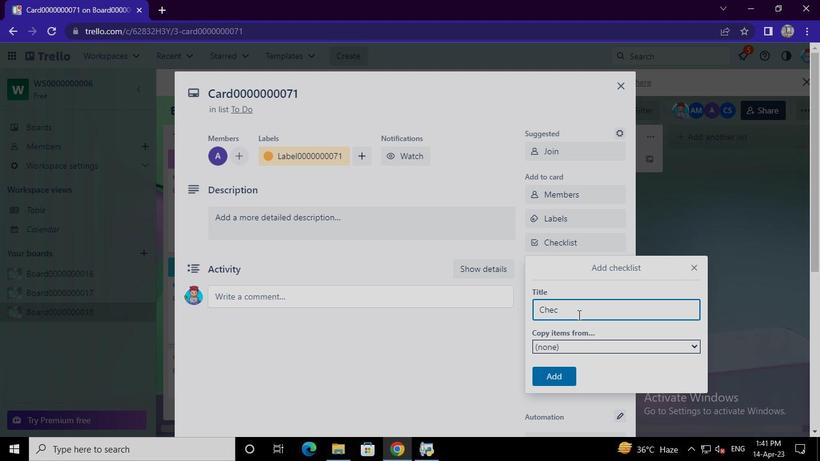 
Action: Keyboard Key.backspace
Screenshot: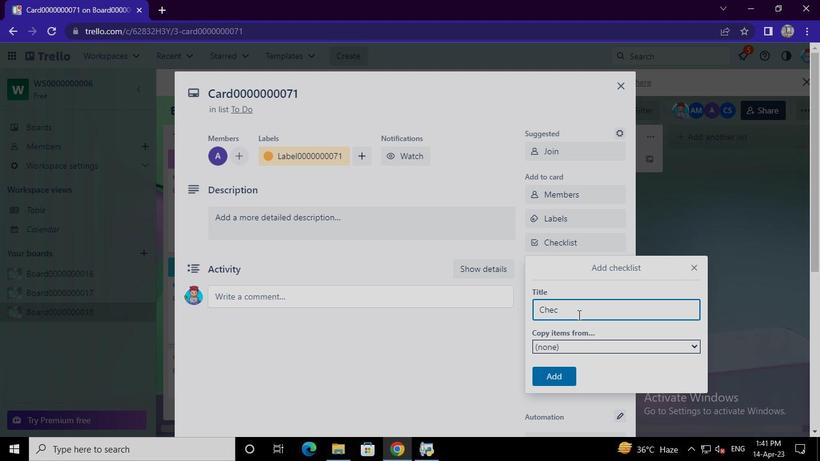 
Action: Keyboard Key.backspace
Screenshot: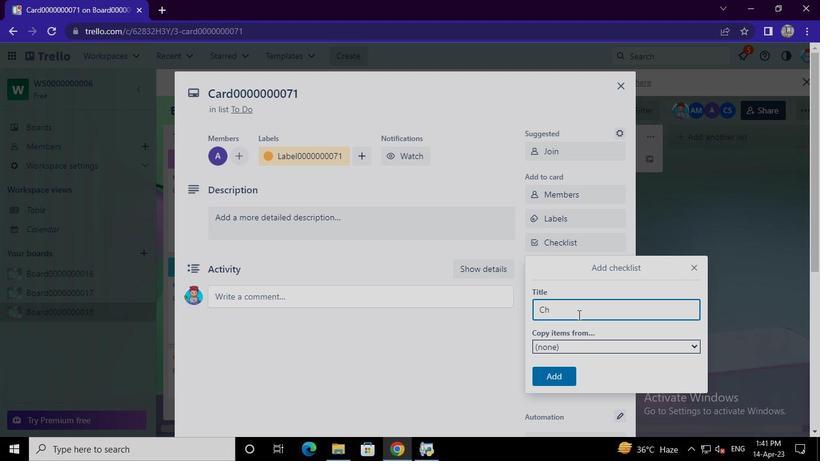 
Action: Keyboard Key.backspace
Screenshot: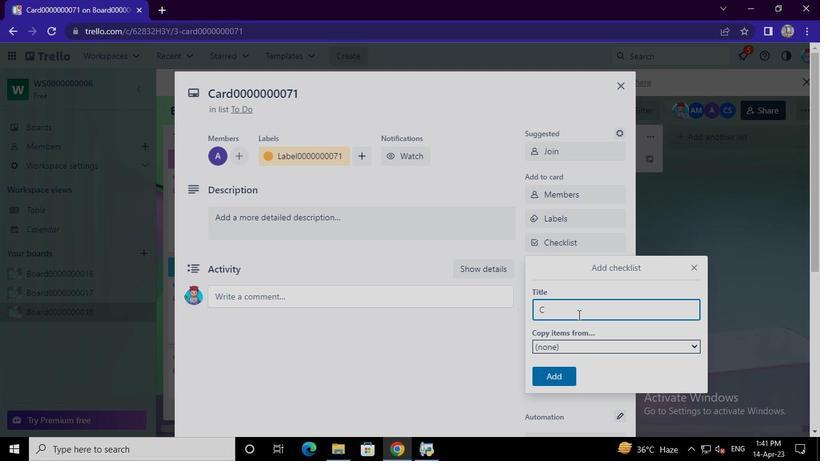 
Action: Keyboard Key.backspace
Screenshot: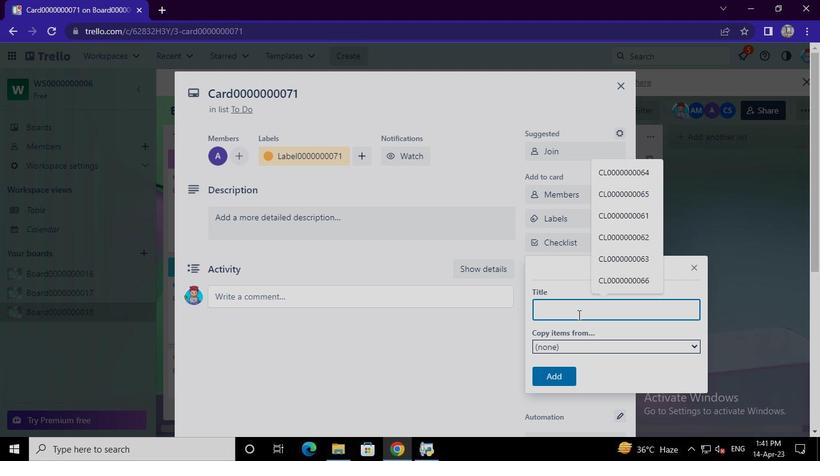 
Action: Keyboard Key.backspace
Screenshot: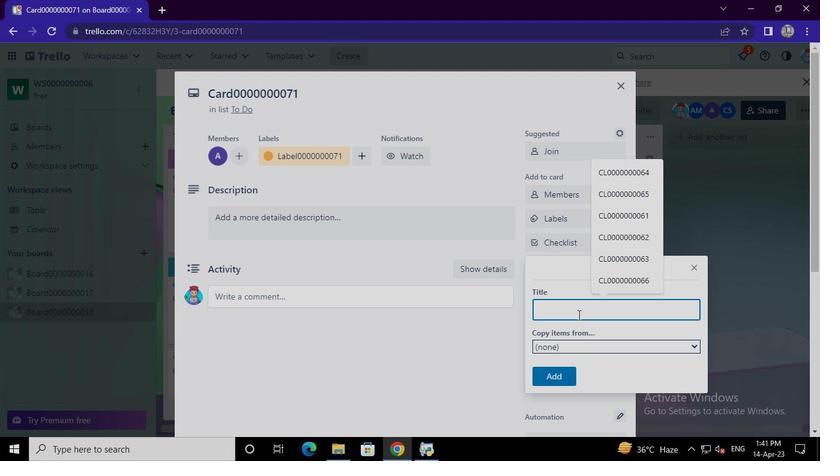 
Action: Keyboard Key.backspace
Screenshot: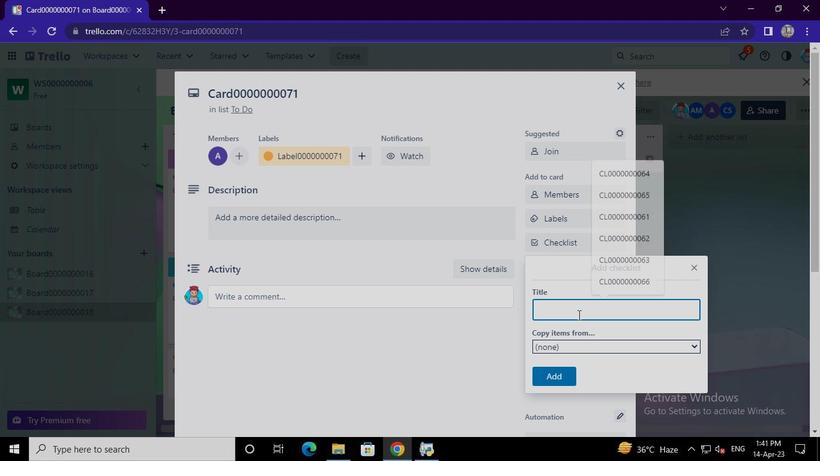 
Action: Keyboard Key.backspace
Screenshot: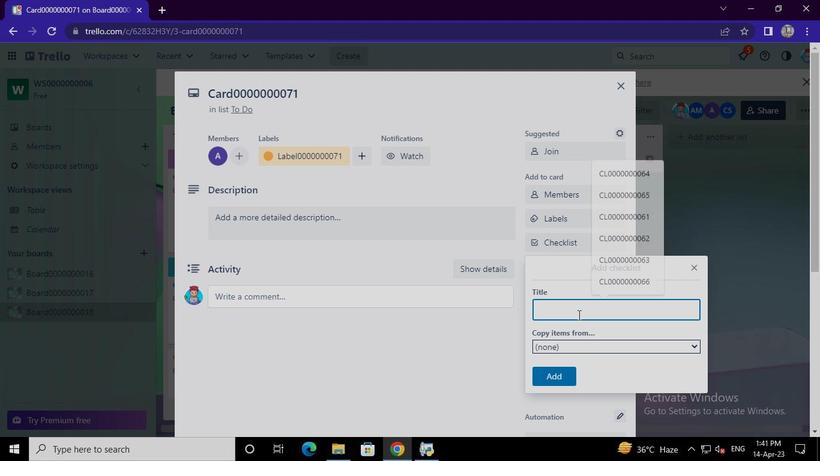 
Action: Keyboard Key.backspace
Screenshot: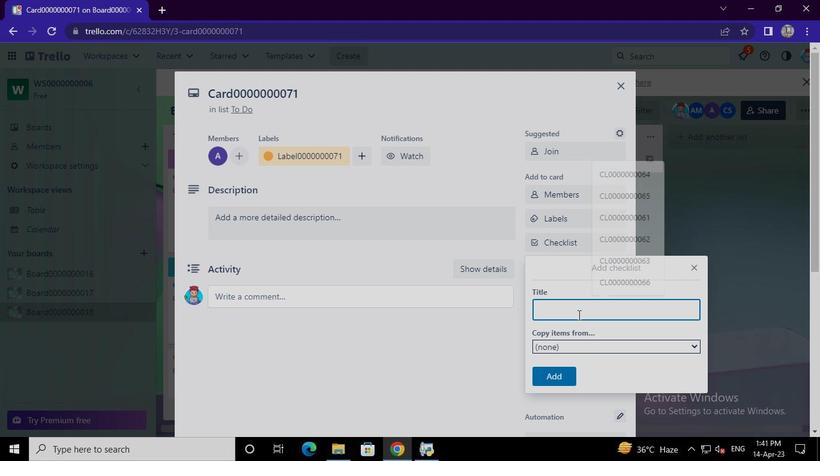
Action: Keyboard Key.backspace
Screenshot: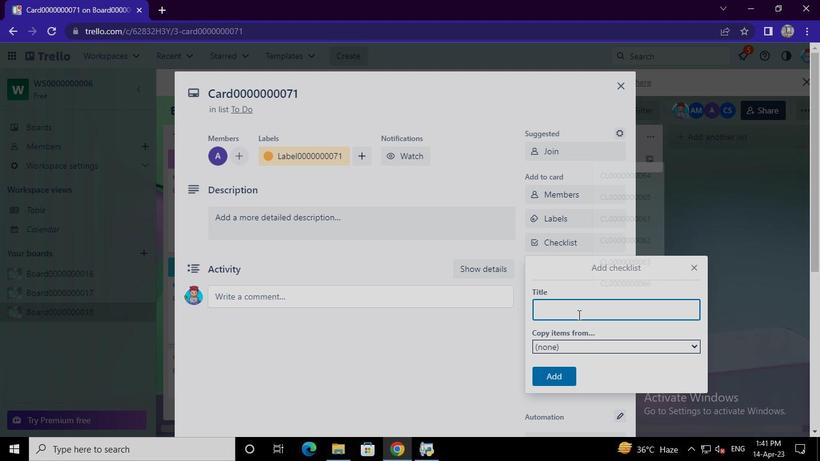 
Action: Keyboard Key.backspace
Screenshot: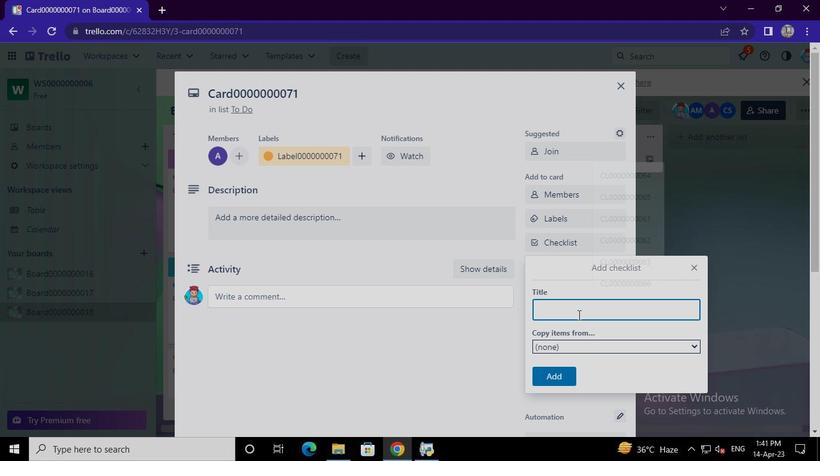 
Action: Keyboard Key.backspace
Screenshot: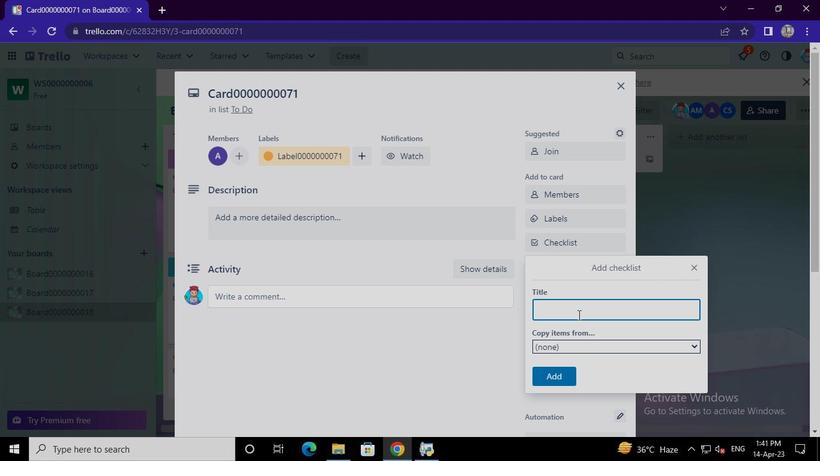 
Action: Keyboard Key.backspace
Screenshot: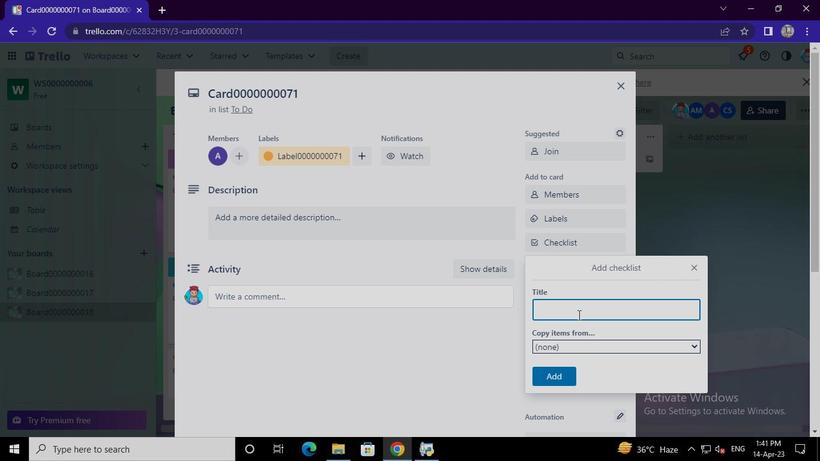 
Action: Keyboard Key.backspace
Screenshot: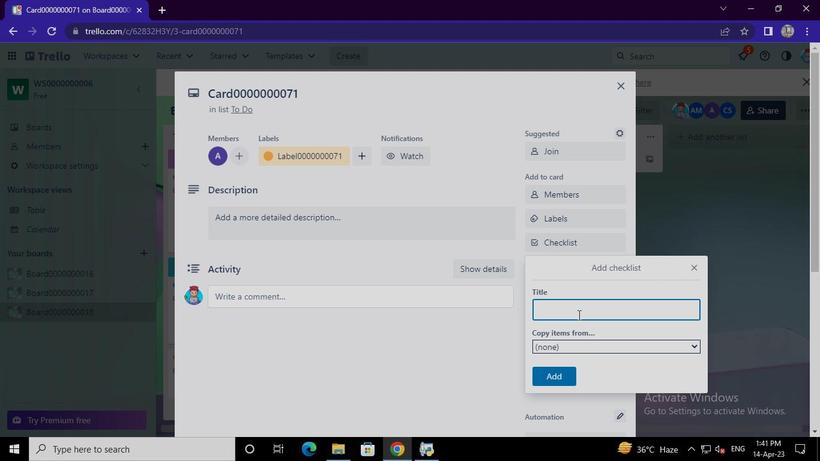 
Action: Keyboard Key.backspace
Screenshot: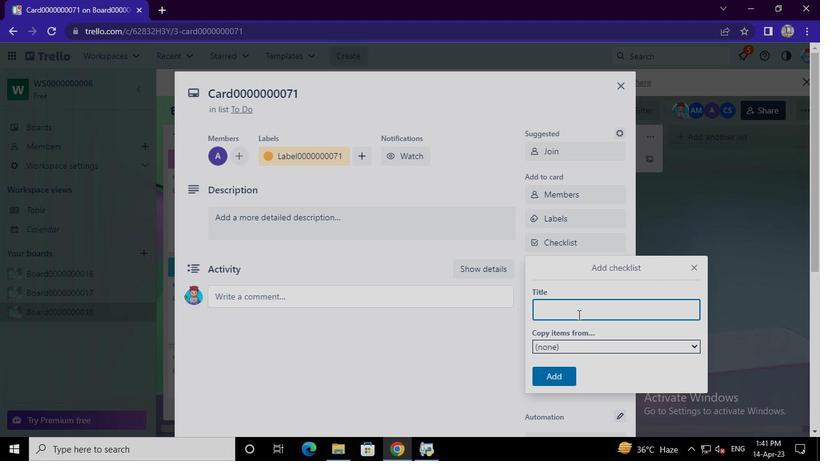 
Action: Keyboard Key.backspace
Screenshot: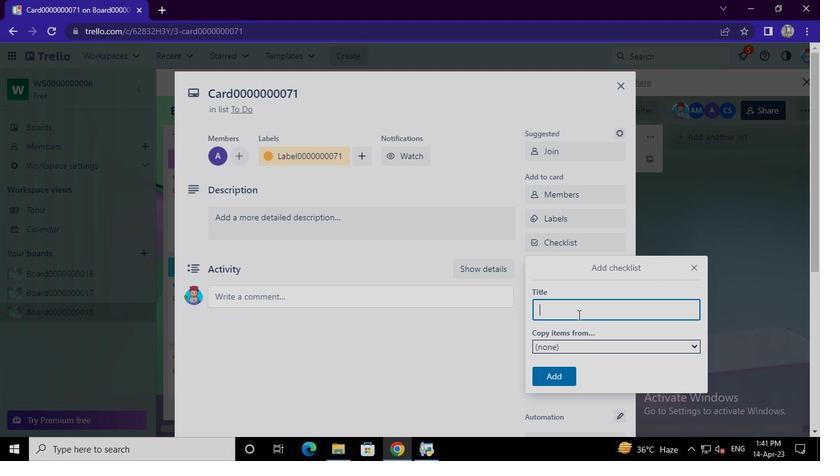 
Action: Keyboard Key.backspace
Screenshot: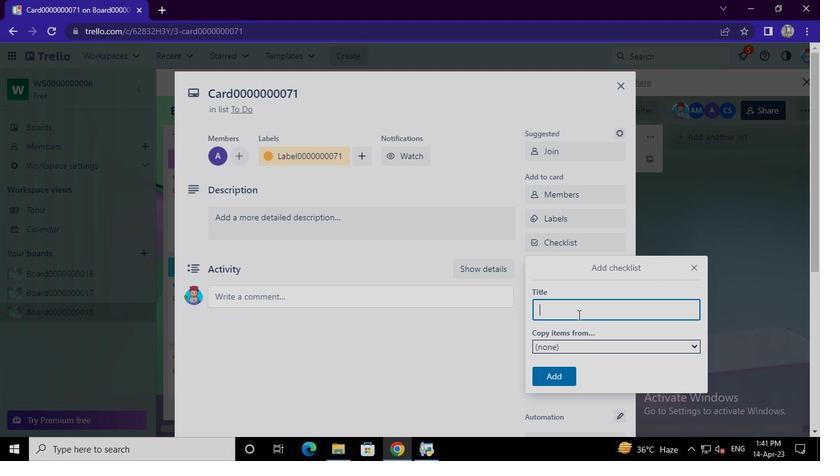 
Action: Keyboard Key.shift
Screenshot: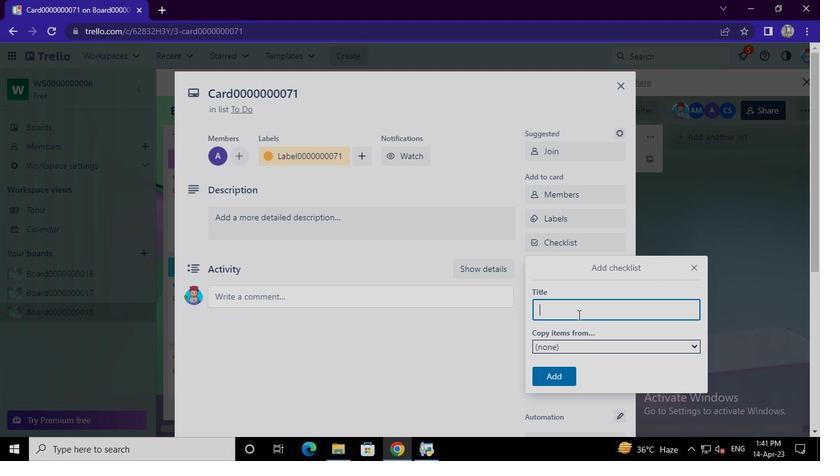 
Action: Keyboard C
Screenshot: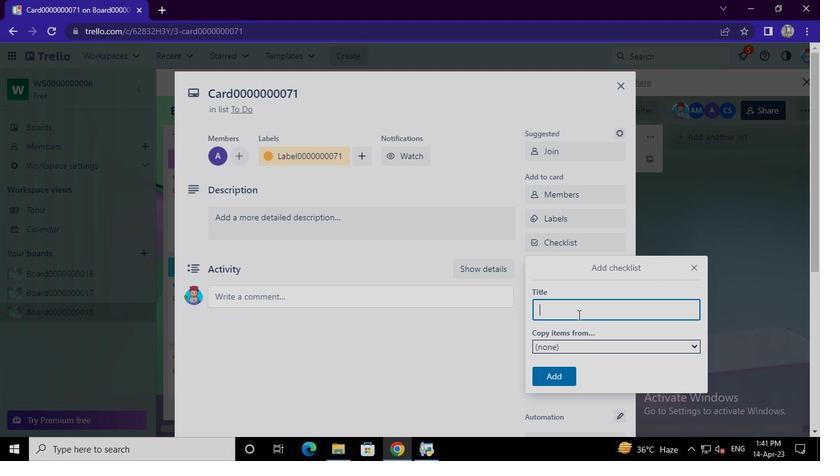 
Action: Keyboard L
Screenshot: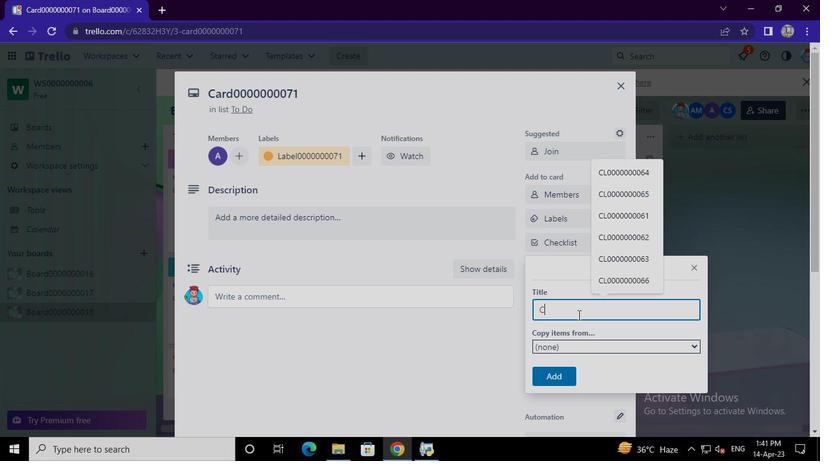 
Action: Keyboard <96>
Screenshot: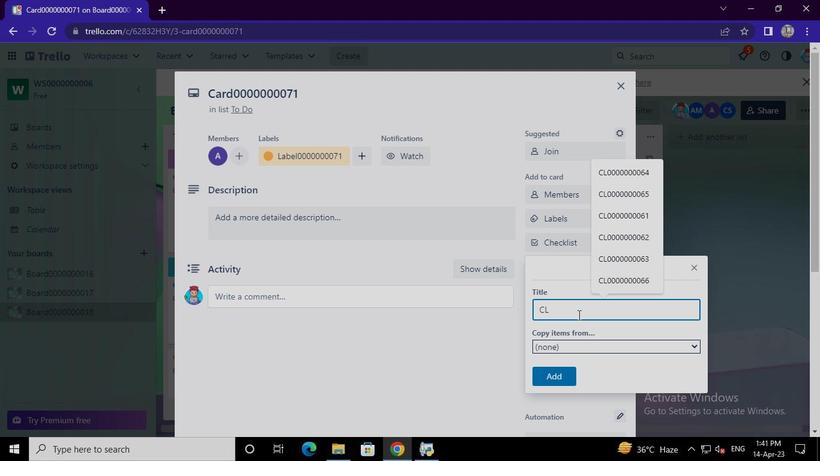 
Action: Keyboard <96>
Screenshot: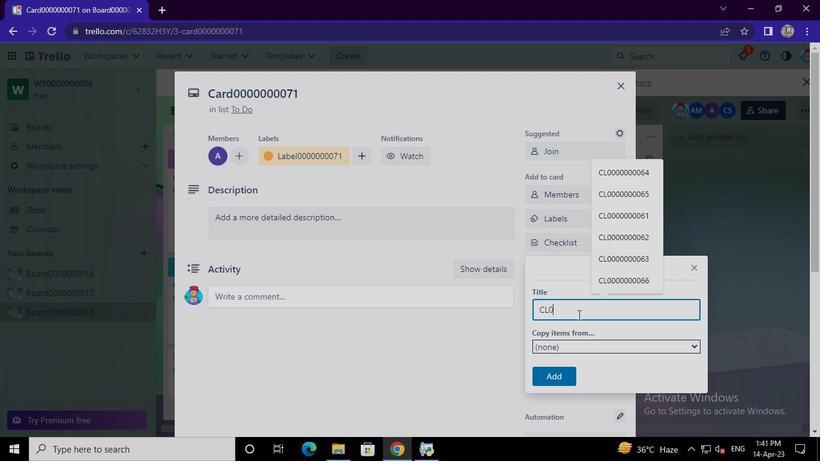 
Action: Keyboard <96>
Screenshot: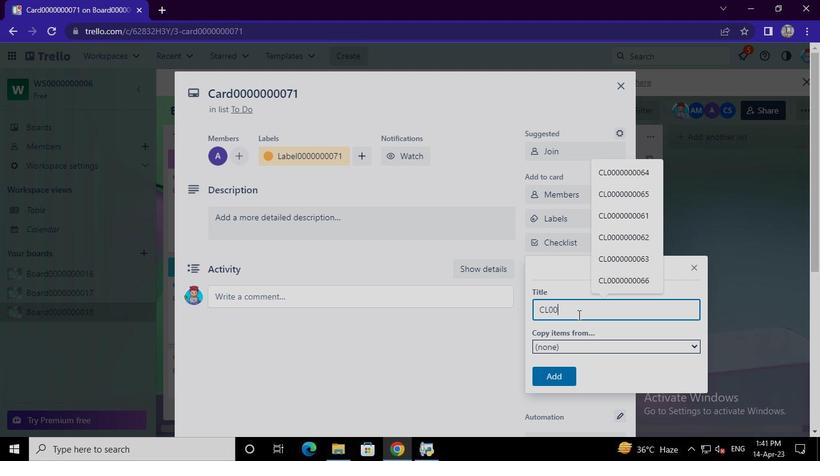 
Action: Keyboard <96>
Screenshot: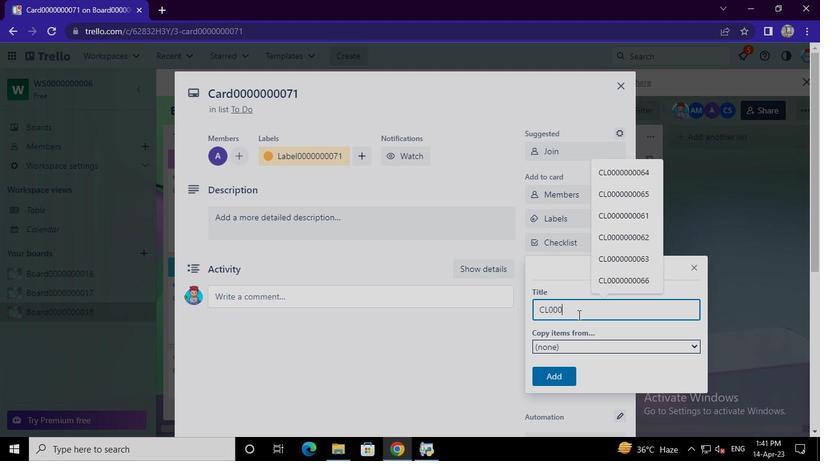 
Action: Keyboard <96>
Screenshot: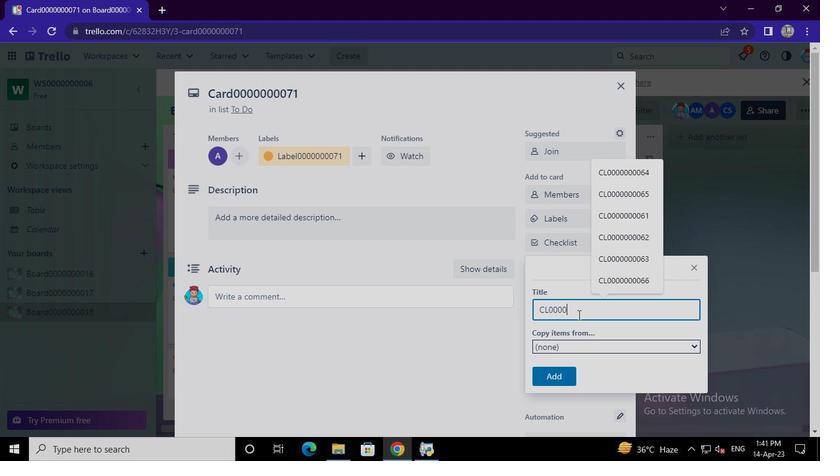 
Action: Keyboard <96>
Screenshot: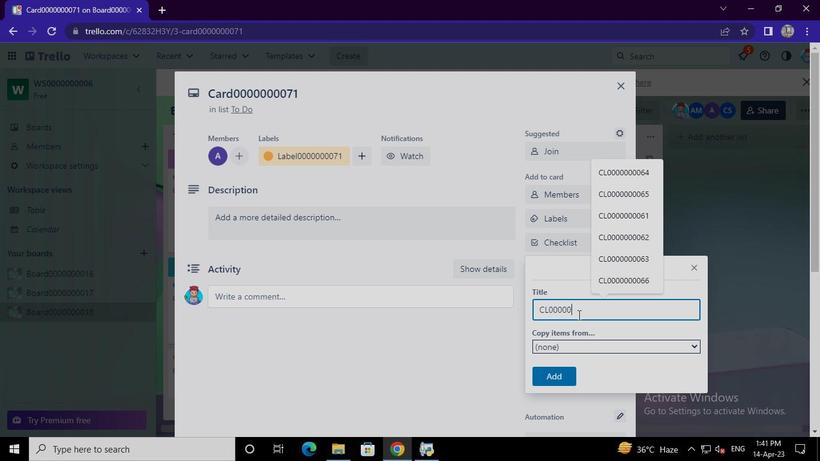 
Action: Keyboard <96>
Screenshot: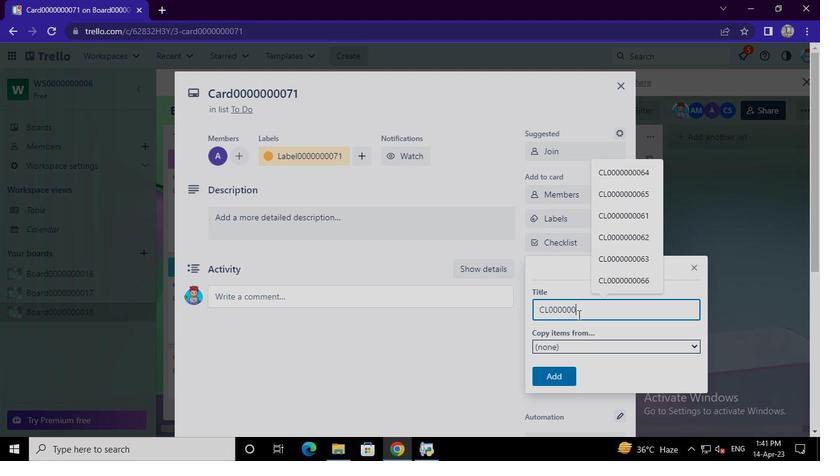 
Action: Keyboard <96>
Screenshot: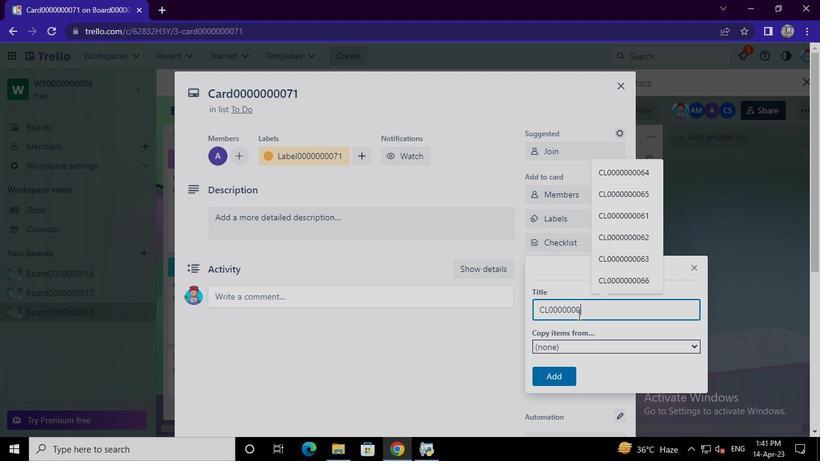 
Action: Keyboard <103>
Screenshot: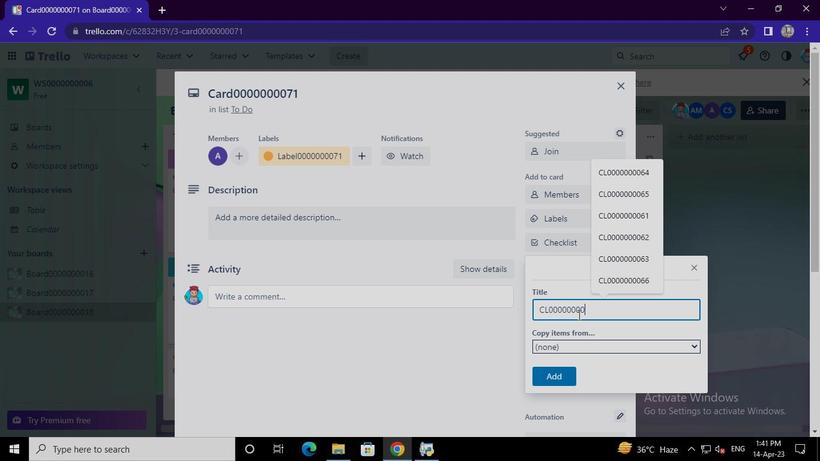 
Action: Keyboard <97>
Screenshot: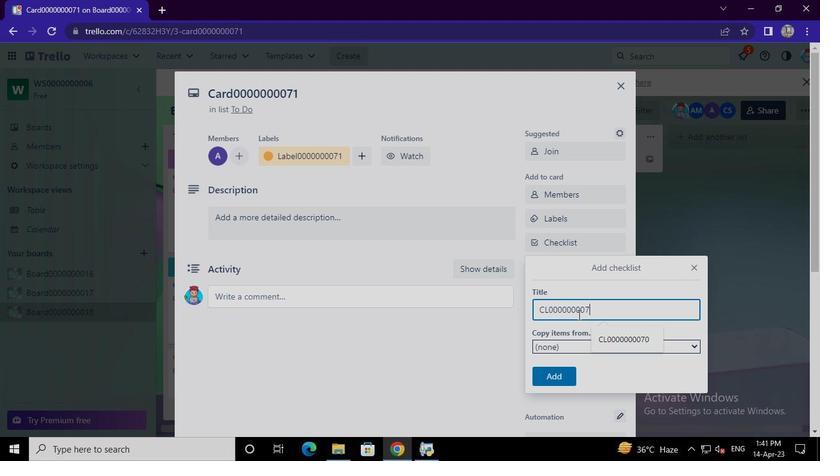 
Action: Mouse moved to (558, 374)
Screenshot: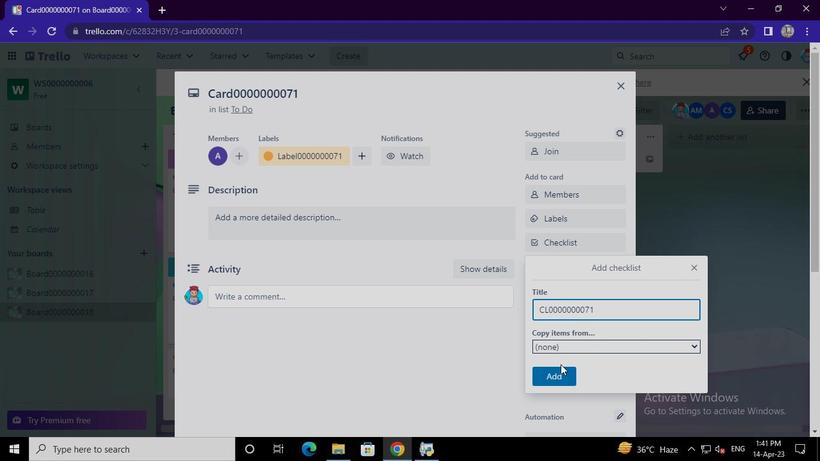
Action: Mouse pressed left at (558, 374)
Screenshot: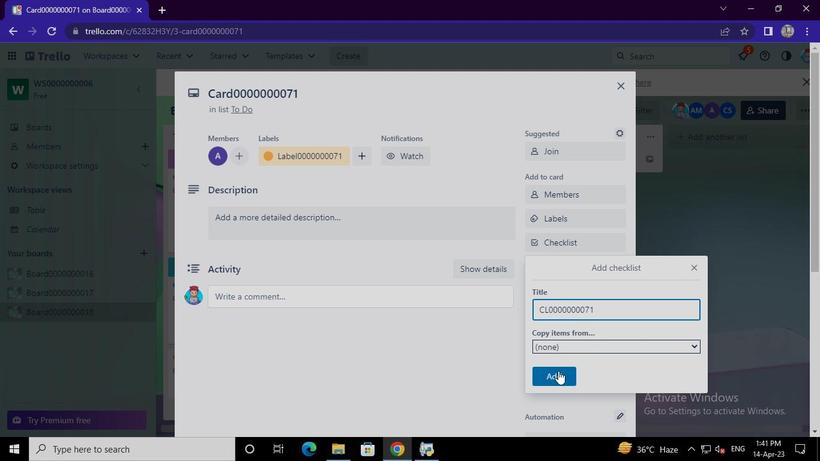 
Action: Mouse moved to (560, 271)
Screenshot: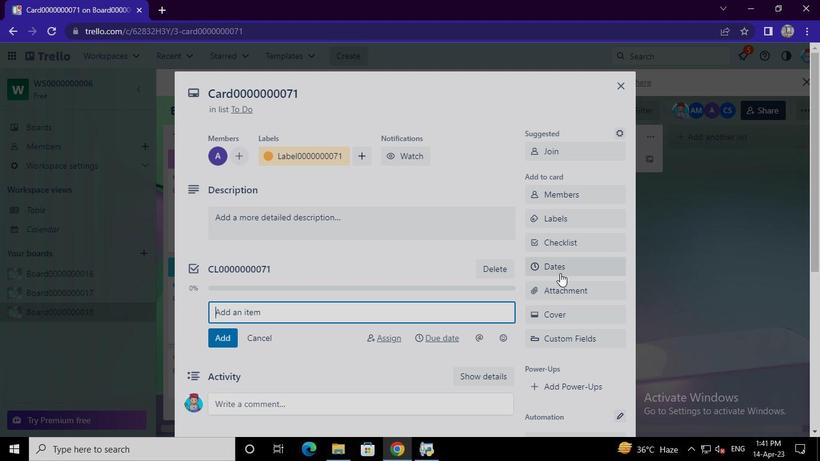 
Action: Mouse pressed left at (560, 271)
Screenshot: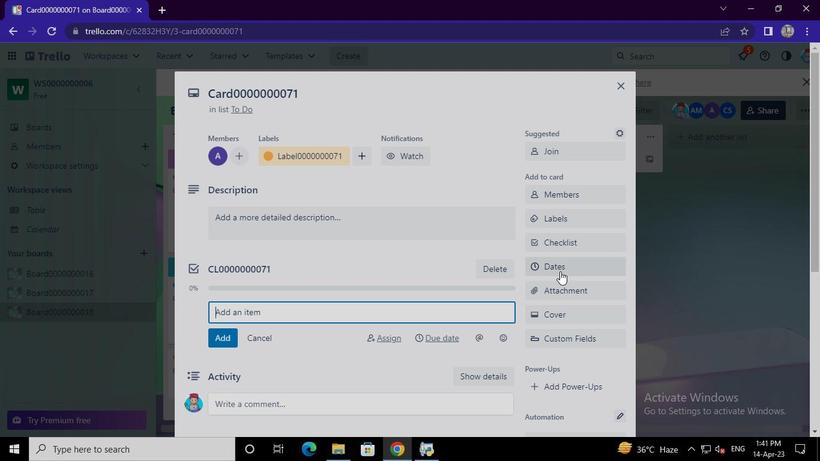 
Action: Mouse moved to (540, 332)
Screenshot: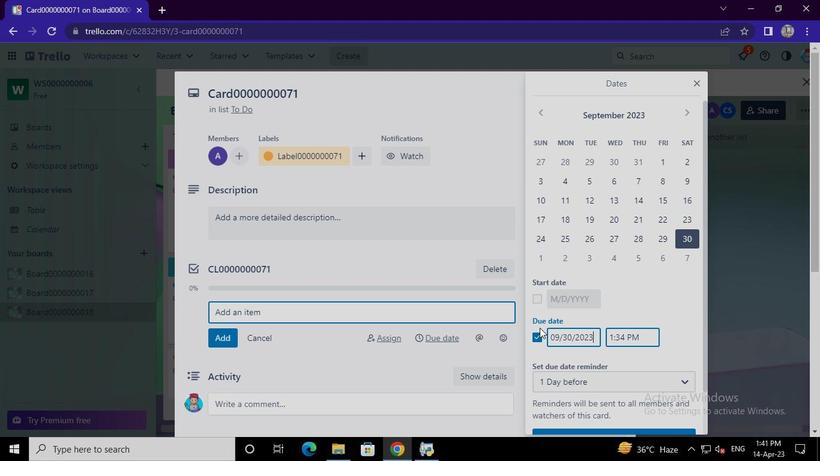 
Action: Mouse pressed left at (540, 332)
Screenshot: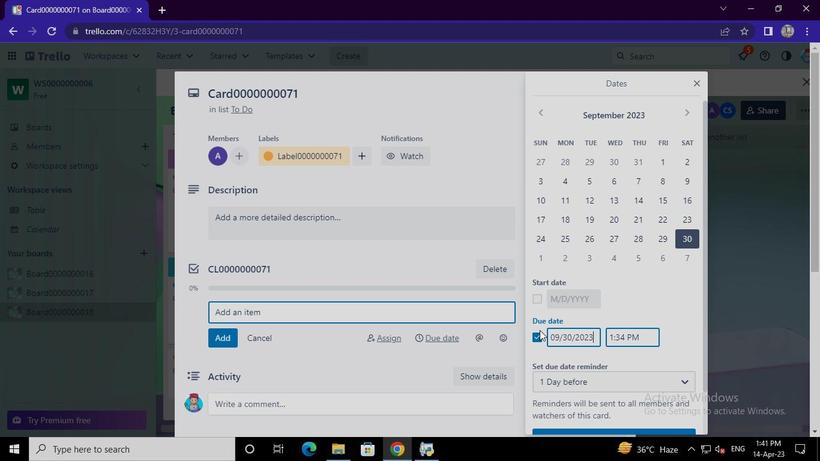 
Action: Mouse moved to (539, 301)
Screenshot: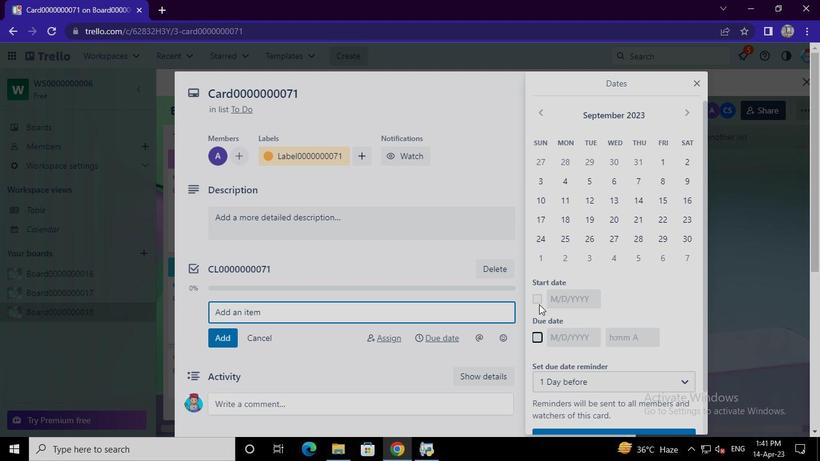 
Action: Mouse pressed left at (539, 301)
Screenshot: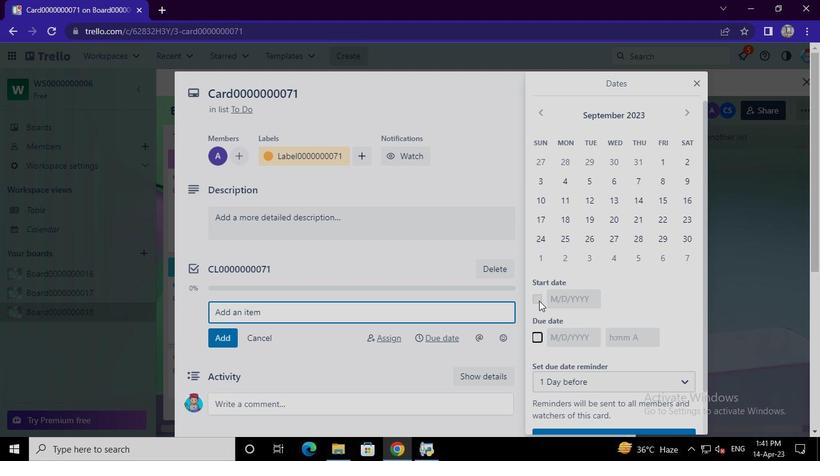 
Action: Mouse moved to (685, 114)
Screenshot: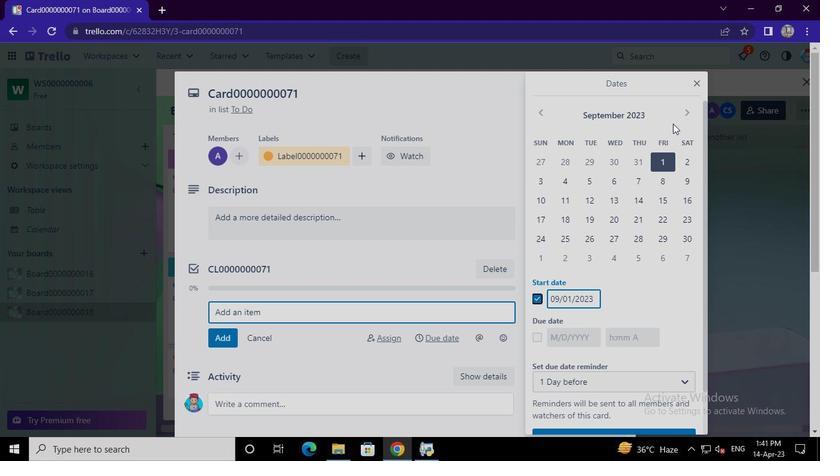 
Action: Mouse pressed left at (685, 114)
Screenshot: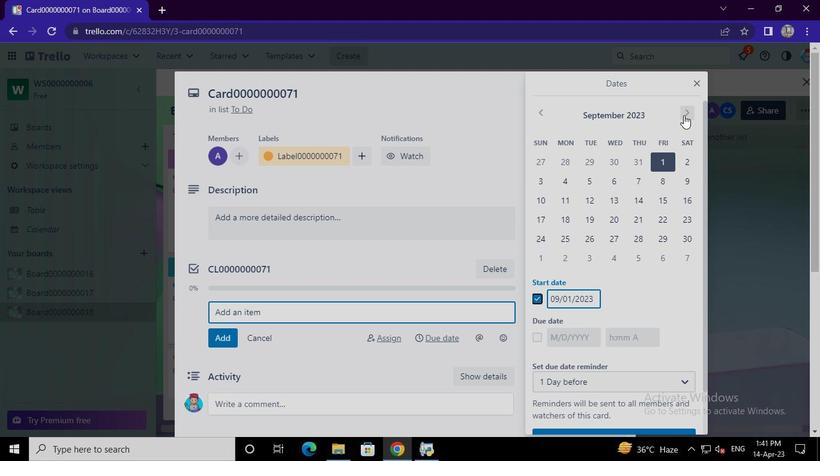 
Action: Mouse moved to (537, 166)
Screenshot: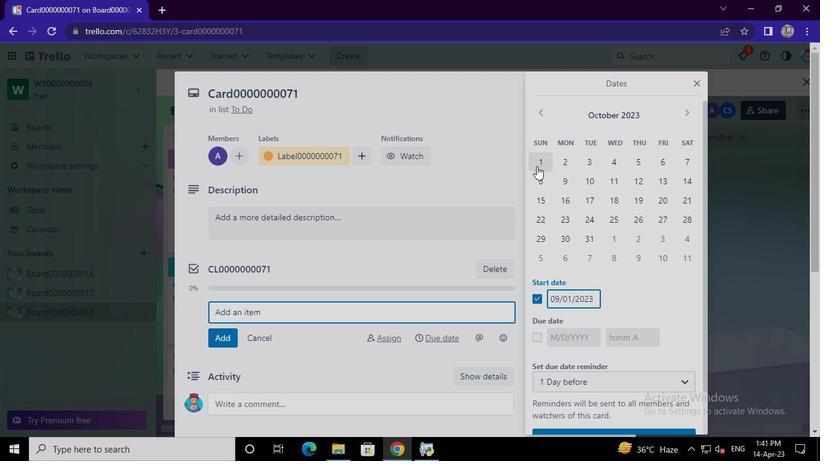 
Action: Mouse pressed left at (537, 166)
Screenshot: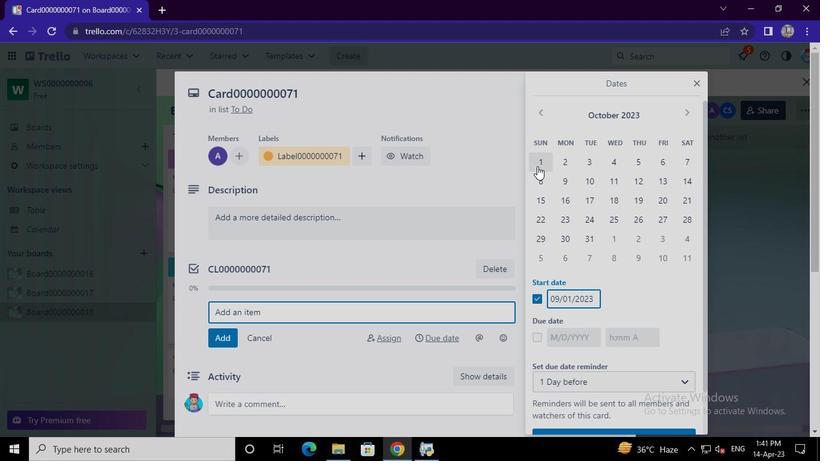 
Action: Mouse moved to (537, 335)
Screenshot: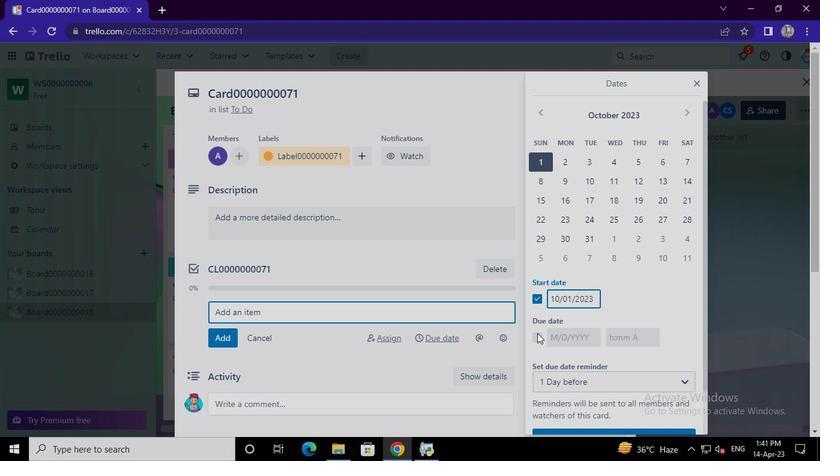 
Action: Mouse pressed left at (537, 335)
Screenshot: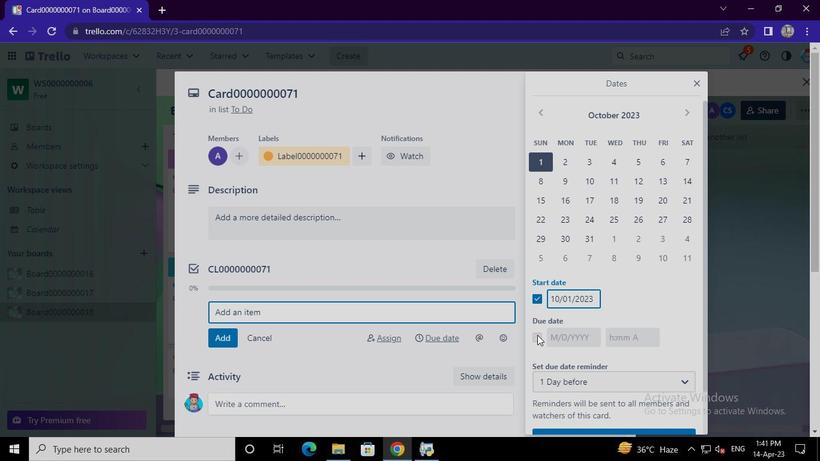 
Action: Mouse moved to (592, 234)
Screenshot: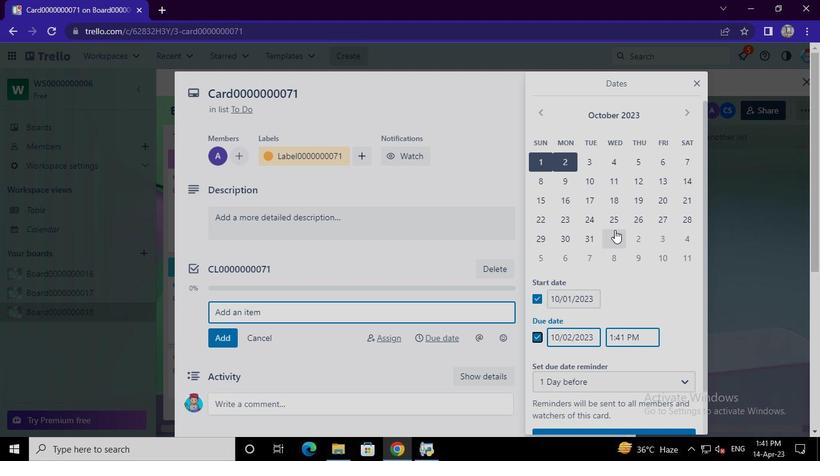 
Action: Mouse pressed left at (592, 234)
Screenshot: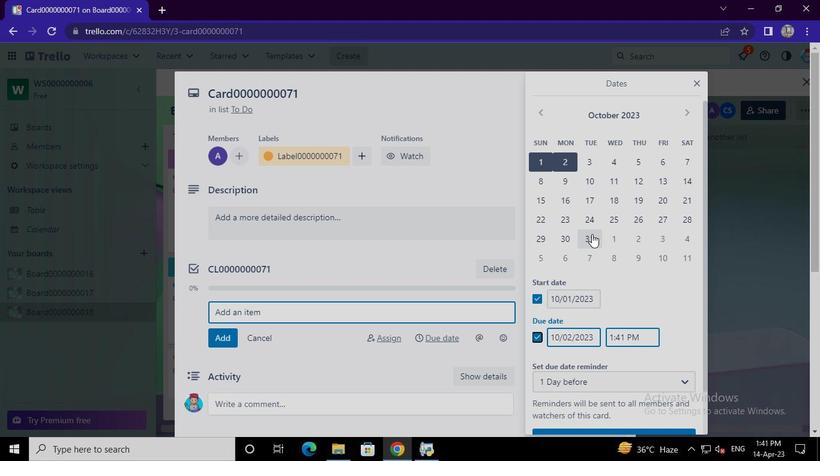 
Action: Mouse moved to (605, 429)
Screenshot: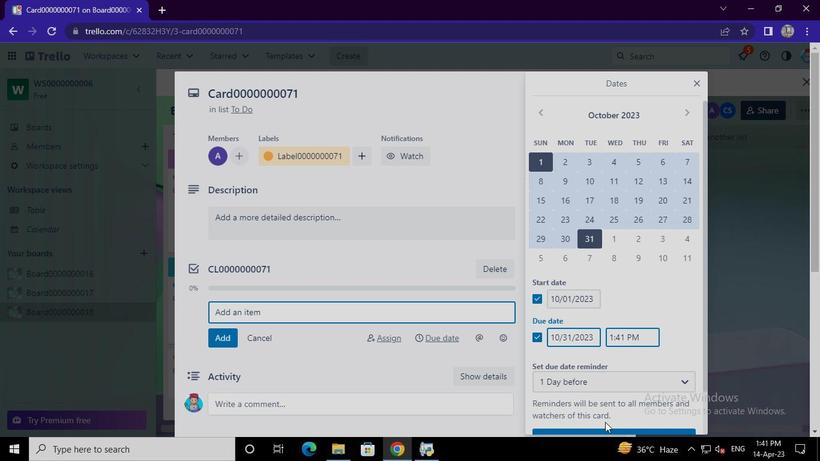 
Action: Mouse pressed left at (605, 429)
Screenshot: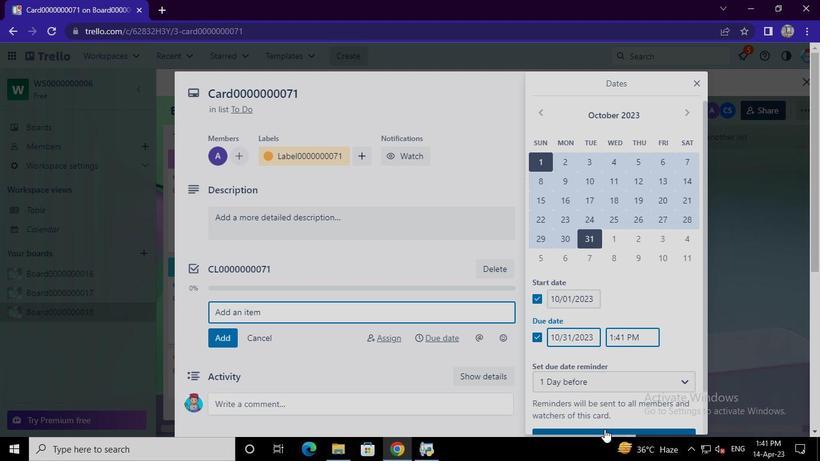 
Action: Mouse moved to (431, 460)
Screenshot: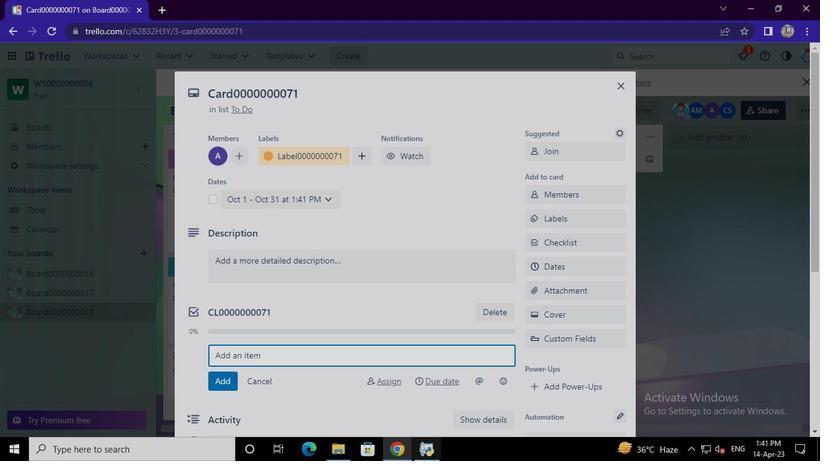 
Action: Mouse pressed left at (431, 460)
Screenshot: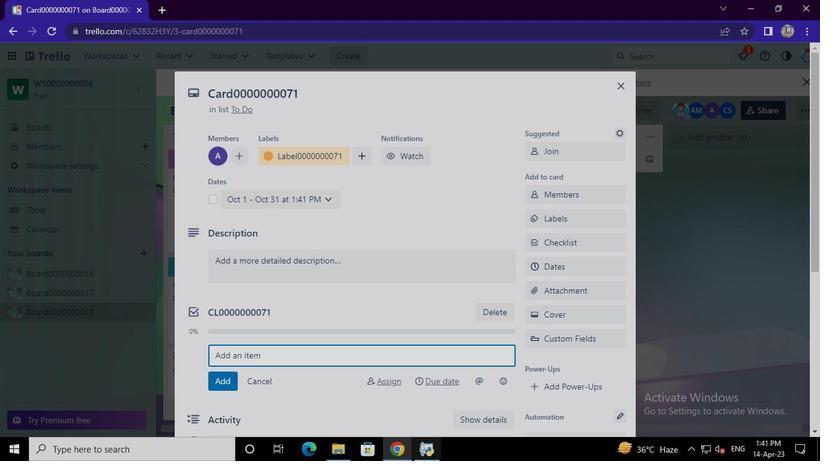 
Action: Mouse moved to (629, 57)
Screenshot: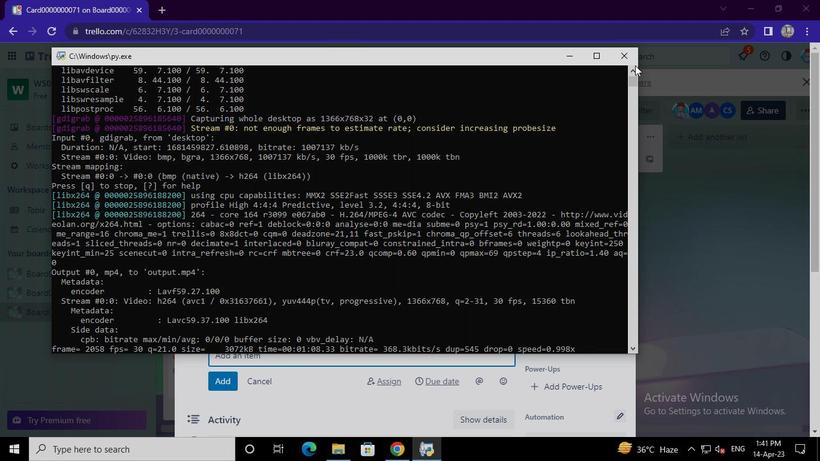 
Action: Mouse pressed left at (629, 57)
Screenshot: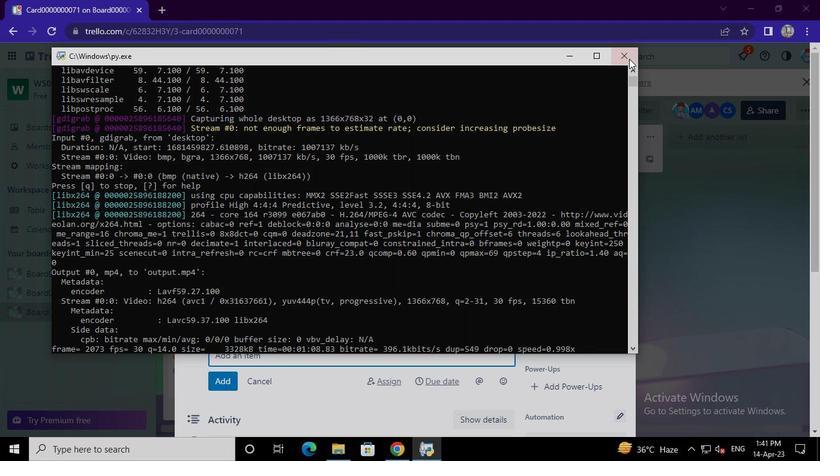 
Action: Mouse moved to (624, 57)
Screenshot: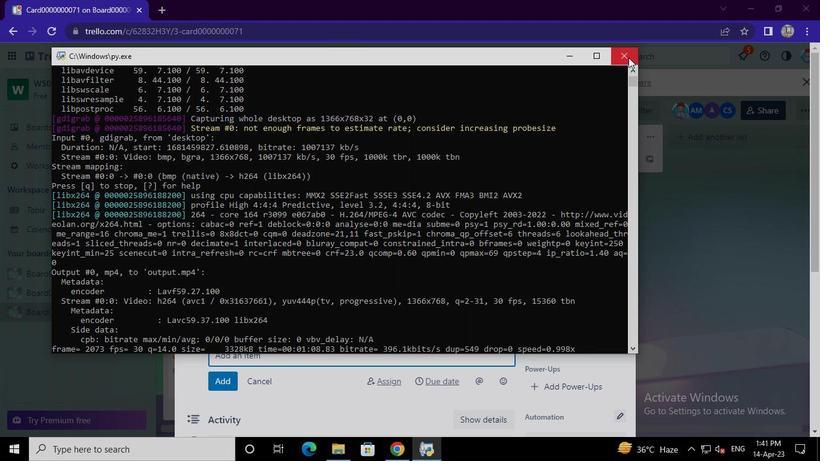 
